 Task: Look for space in Priyutovo, Russia from 1st June, 2023 to 9th June, 2023 for 6 adults in price range Rs.6000 to Rs.12000. Place can be entire place with 3 bedrooms having 3 beds and 3 bathrooms. Property type can be house, flat, guest house. Booking option can be shelf check-in. Required host language is English.
Action: Mouse moved to (444, 104)
Screenshot: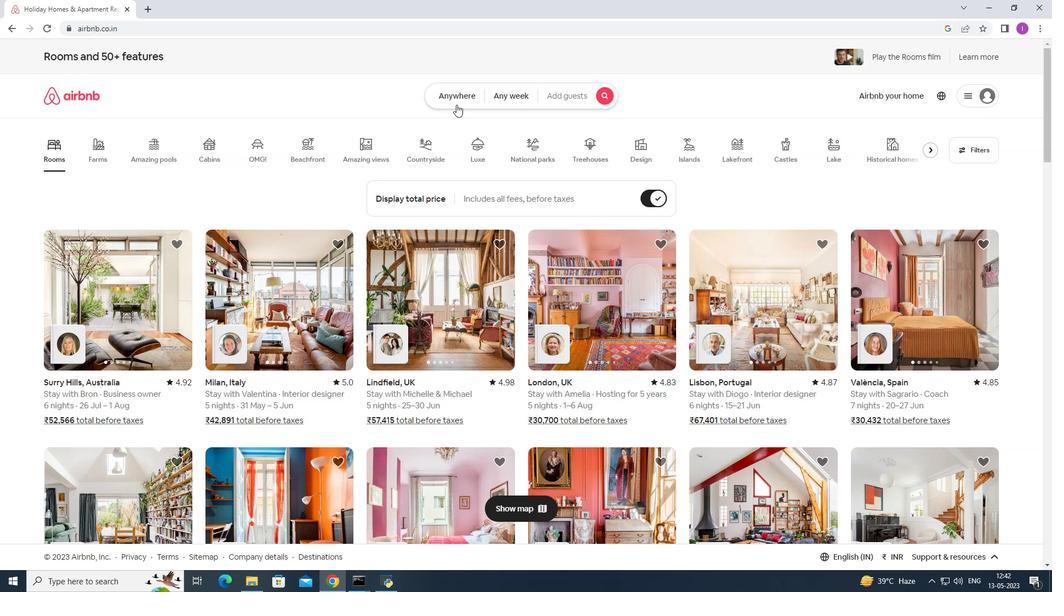 
Action: Mouse pressed left at (444, 104)
Screenshot: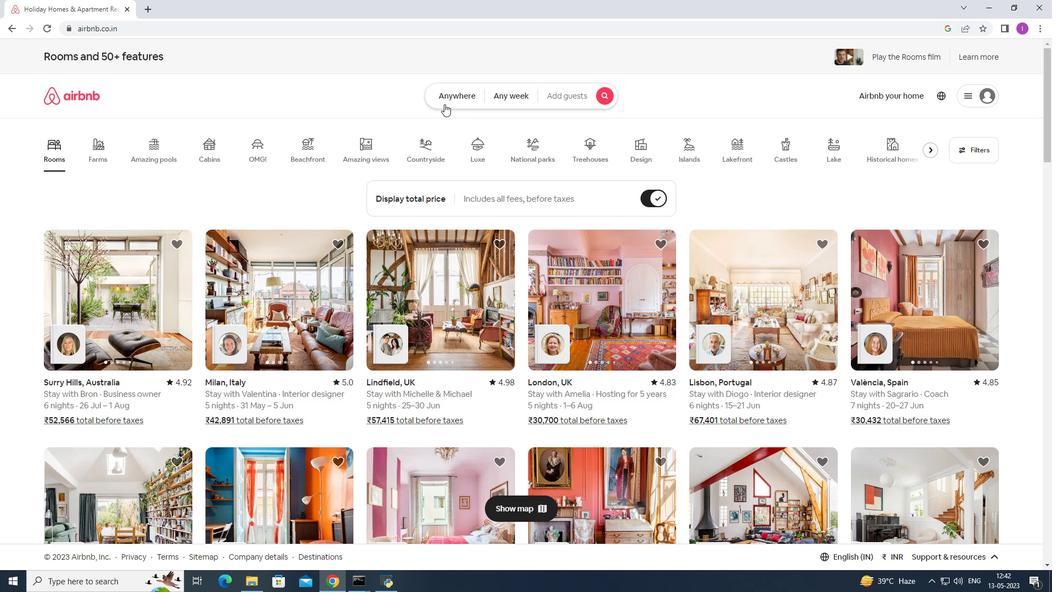 
Action: Mouse moved to (414, 143)
Screenshot: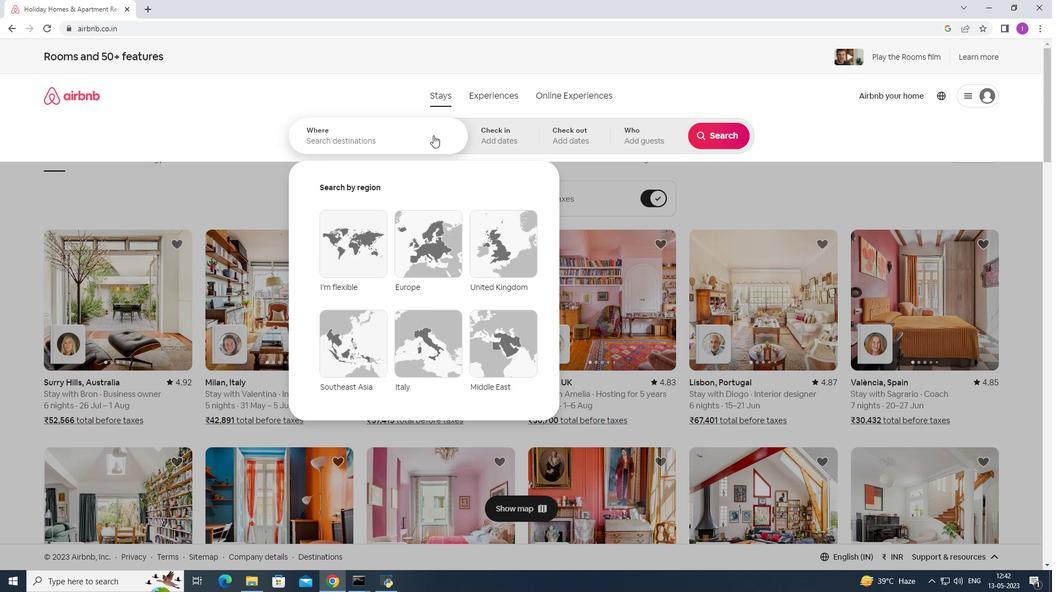 
Action: Mouse pressed left at (414, 143)
Screenshot: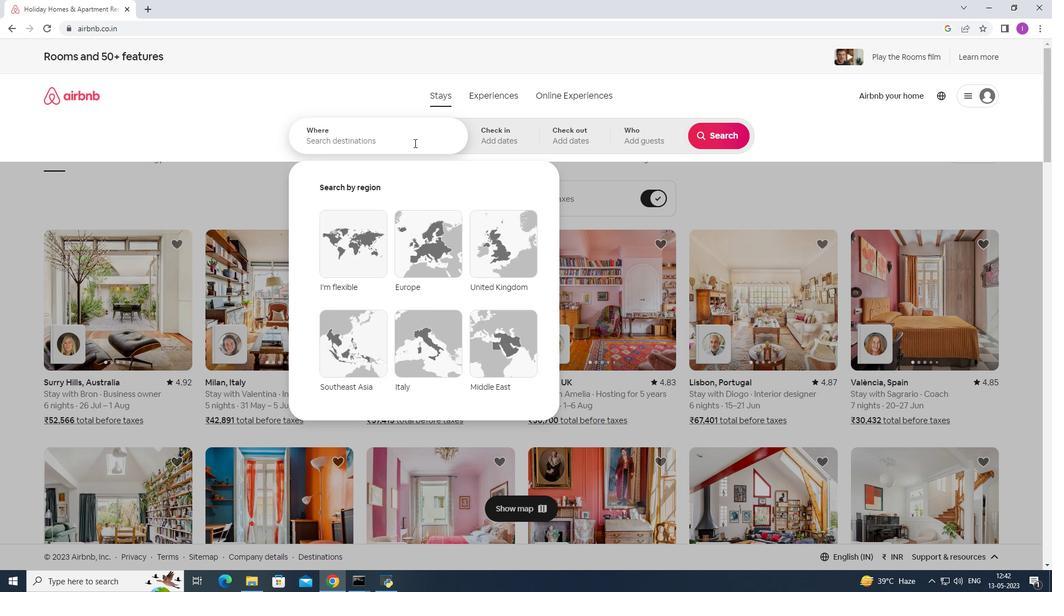 
Action: Key pressed <Key.shift>Priyutovo,<Key.shift>Russia
Screenshot: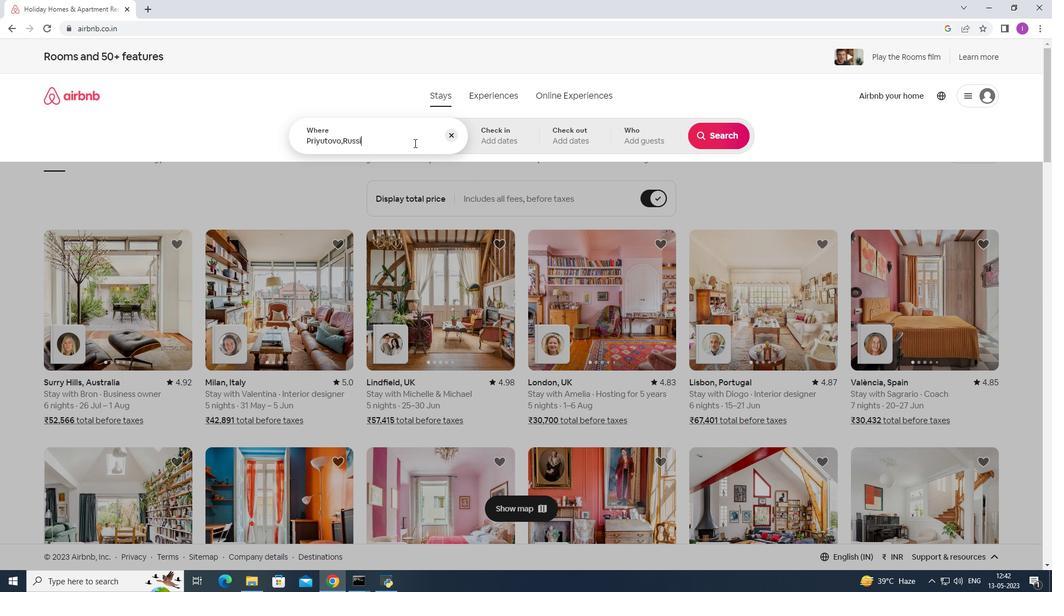 
Action: Mouse moved to (496, 134)
Screenshot: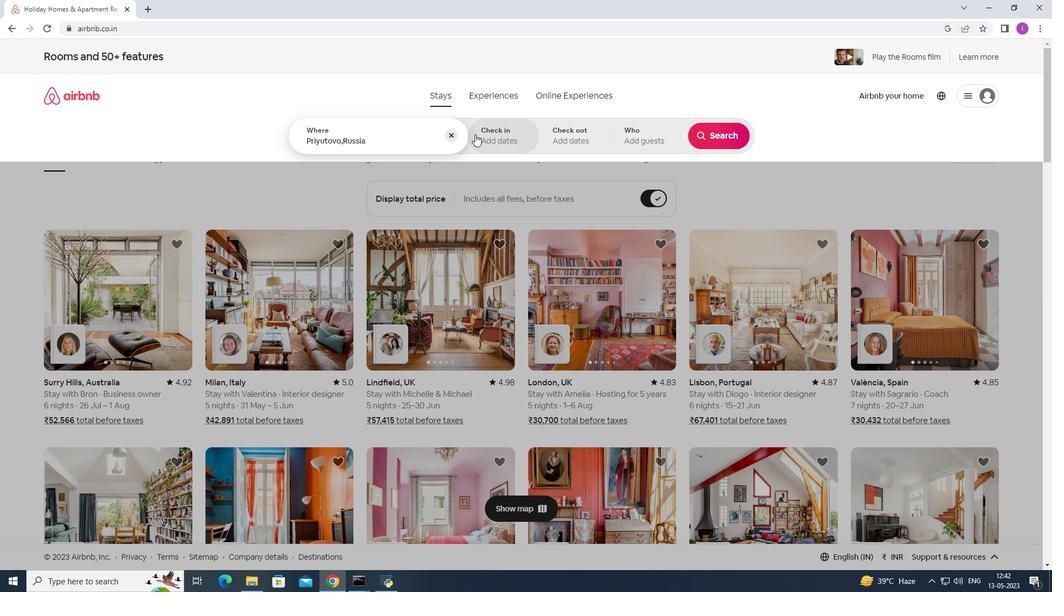 
Action: Mouse pressed left at (496, 134)
Screenshot: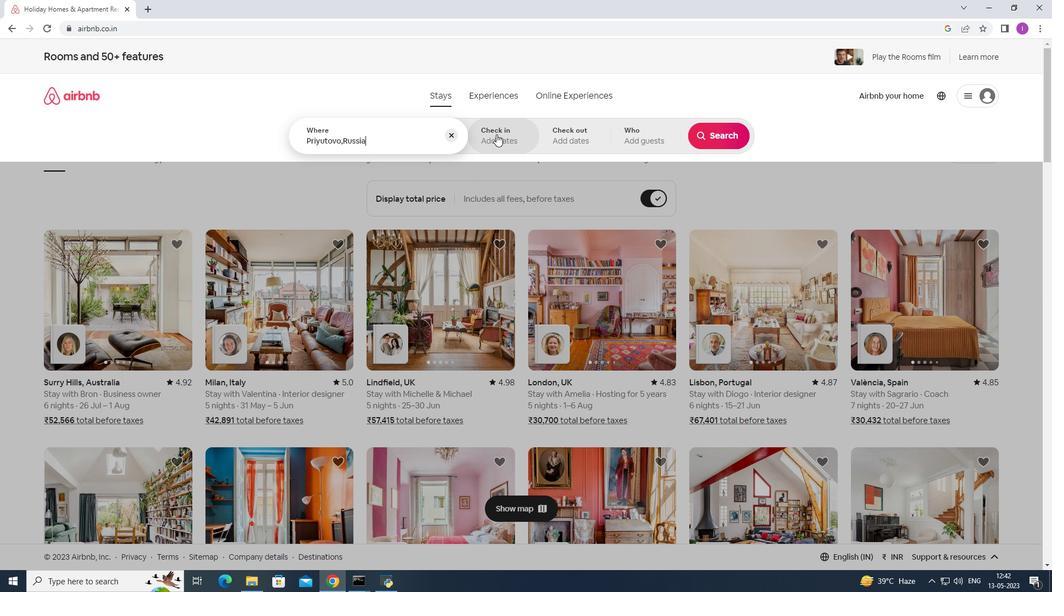 
Action: Mouse moved to (655, 265)
Screenshot: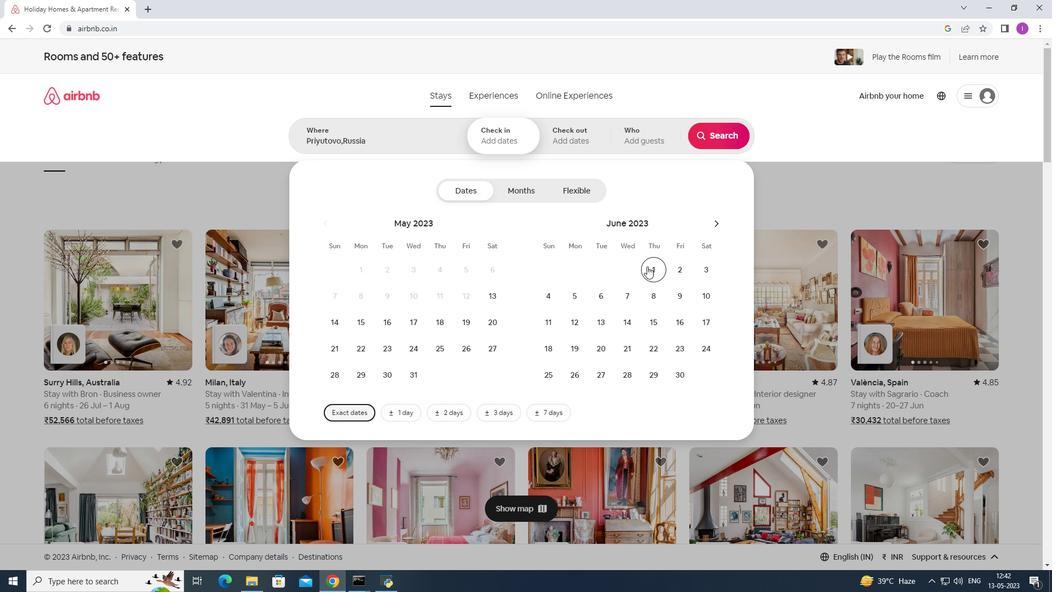 
Action: Mouse pressed left at (655, 265)
Screenshot: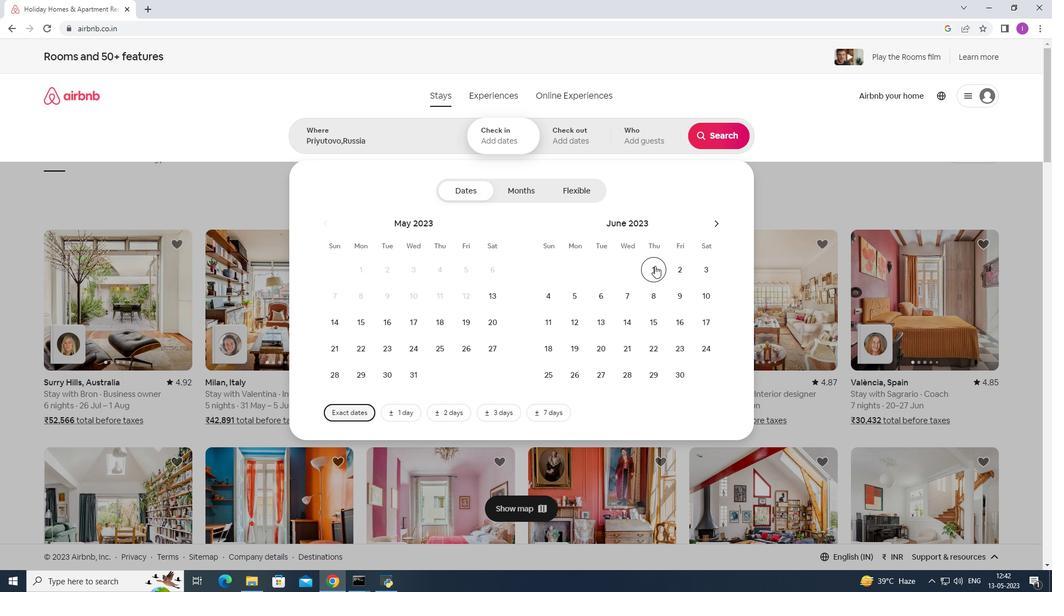 
Action: Mouse moved to (676, 297)
Screenshot: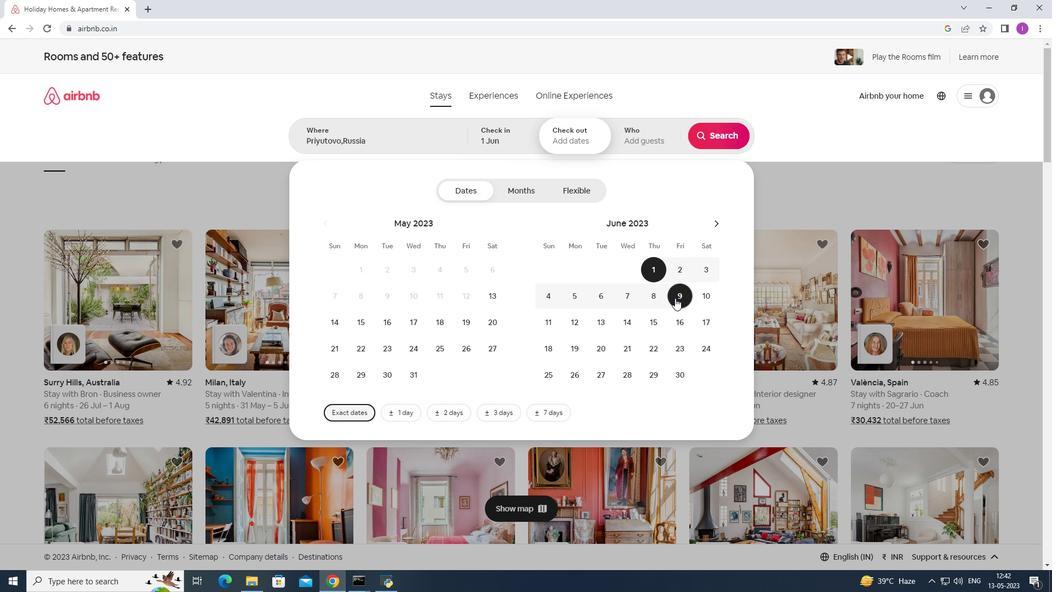 
Action: Mouse pressed left at (676, 297)
Screenshot: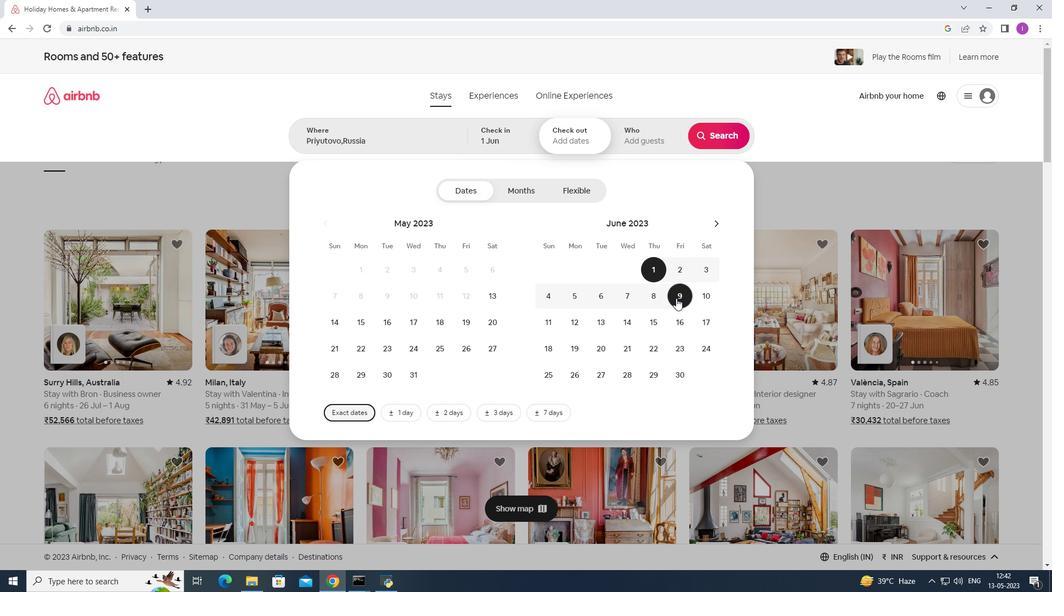 
Action: Mouse moved to (647, 132)
Screenshot: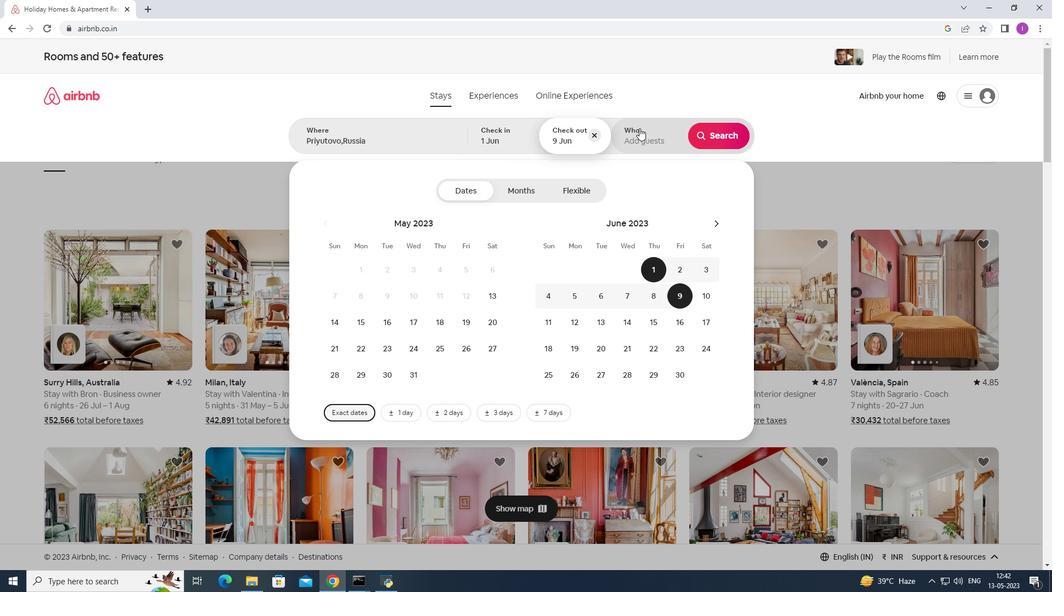 
Action: Mouse pressed left at (647, 132)
Screenshot: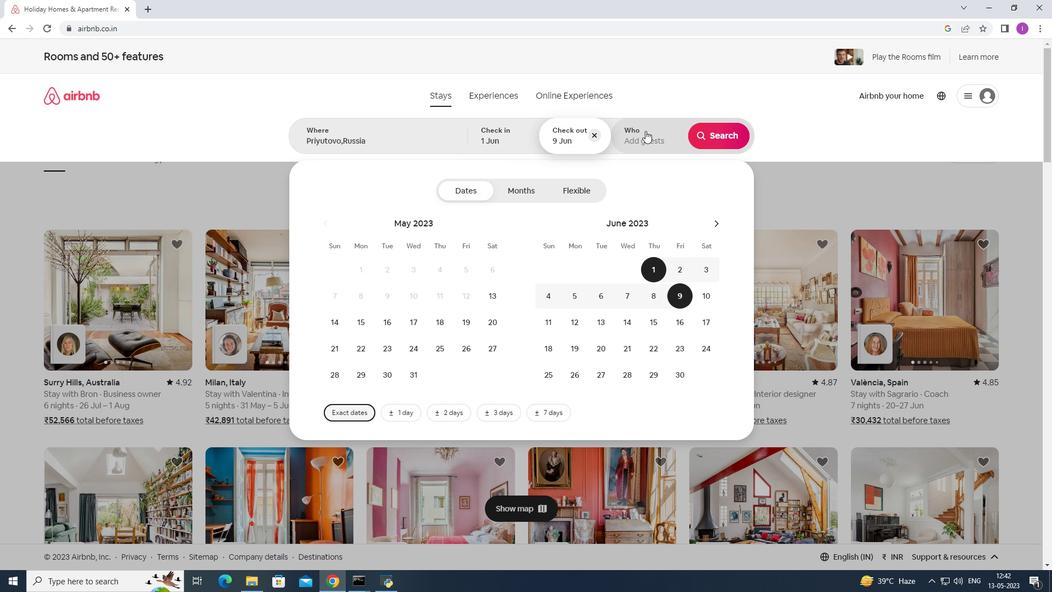 
Action: Mouse moved to (719, 194)
Screenshot: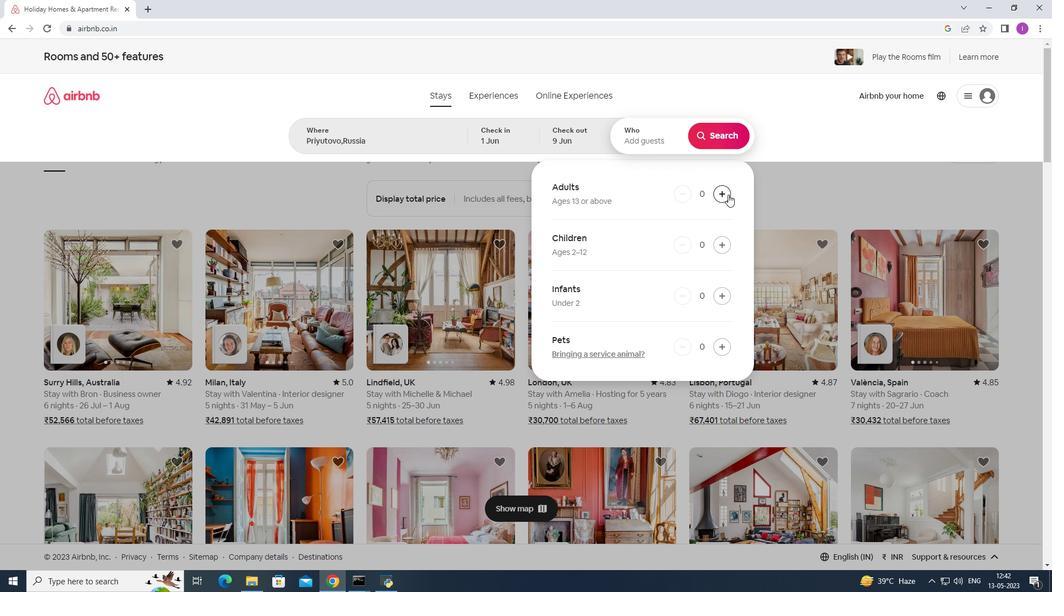 
Action: Mouse pressed left at (719, 194)
Screenshot: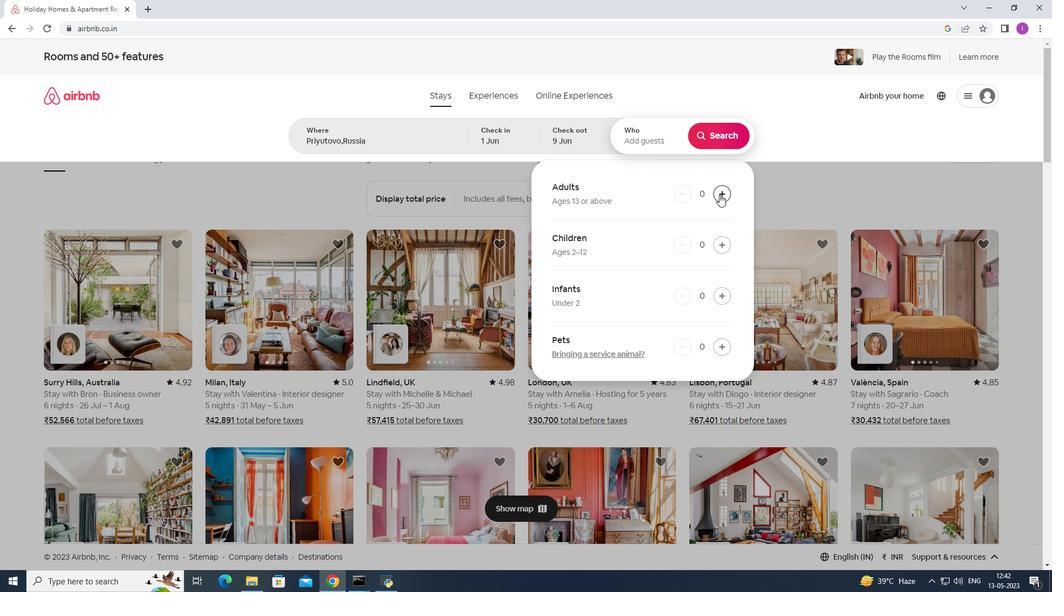 
Action: Mouse pressed left at (719, 194)
Screenshot: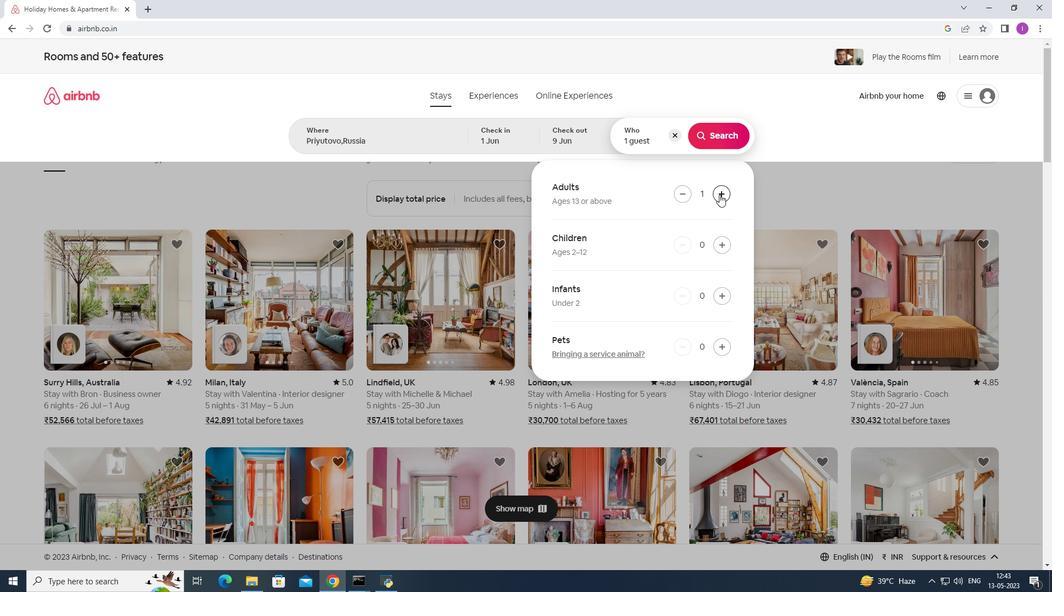 
Action: Mouse pressed left at (719, 194)
Screenshot: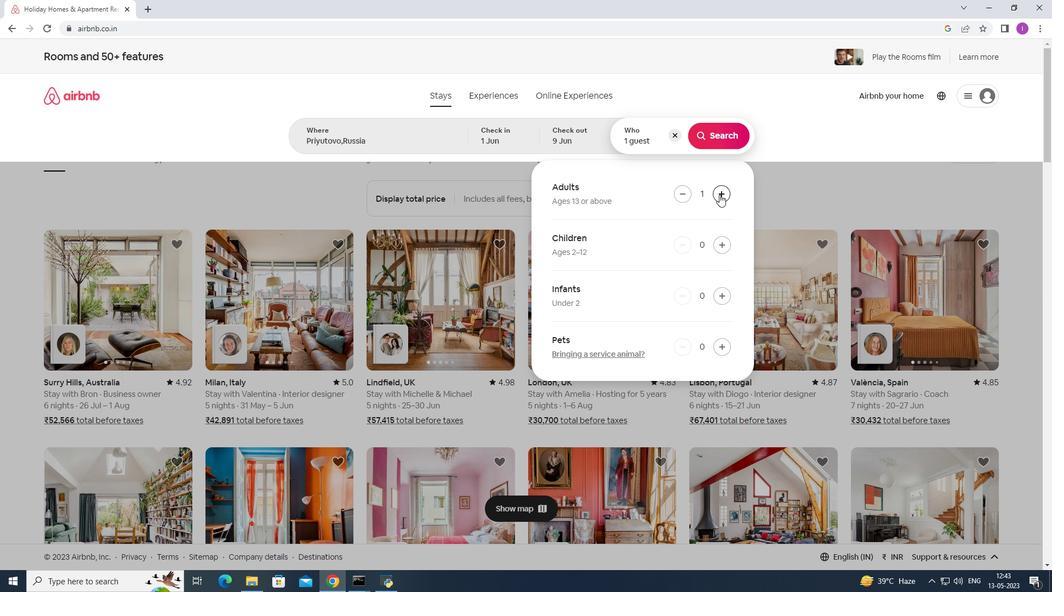 
Action: Mouse pressed left at (719, 194)
Screenshot: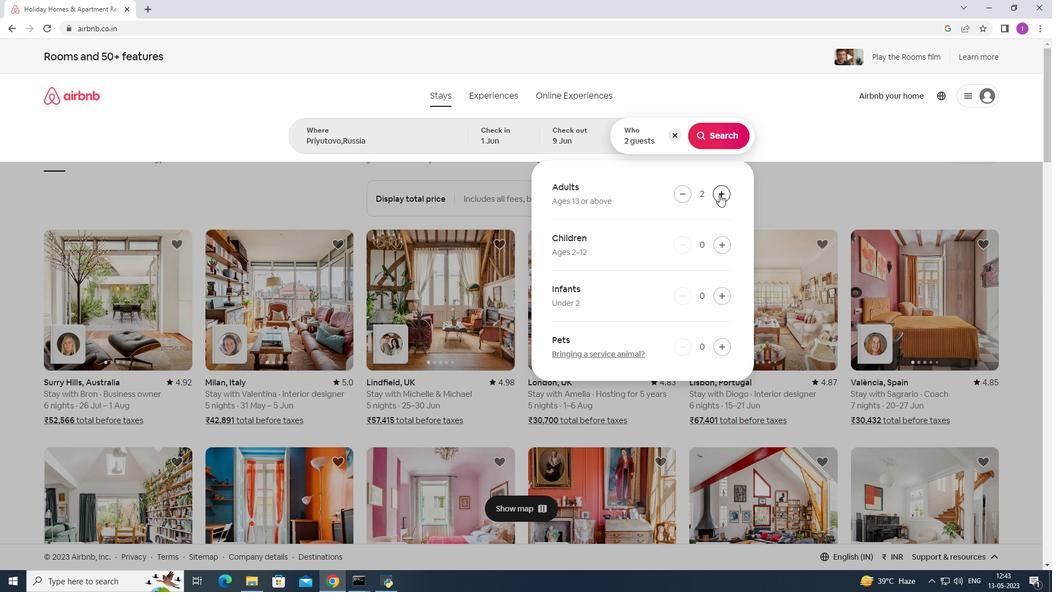 
Action: Mouse pressed left at (719, 194)
Screenshot: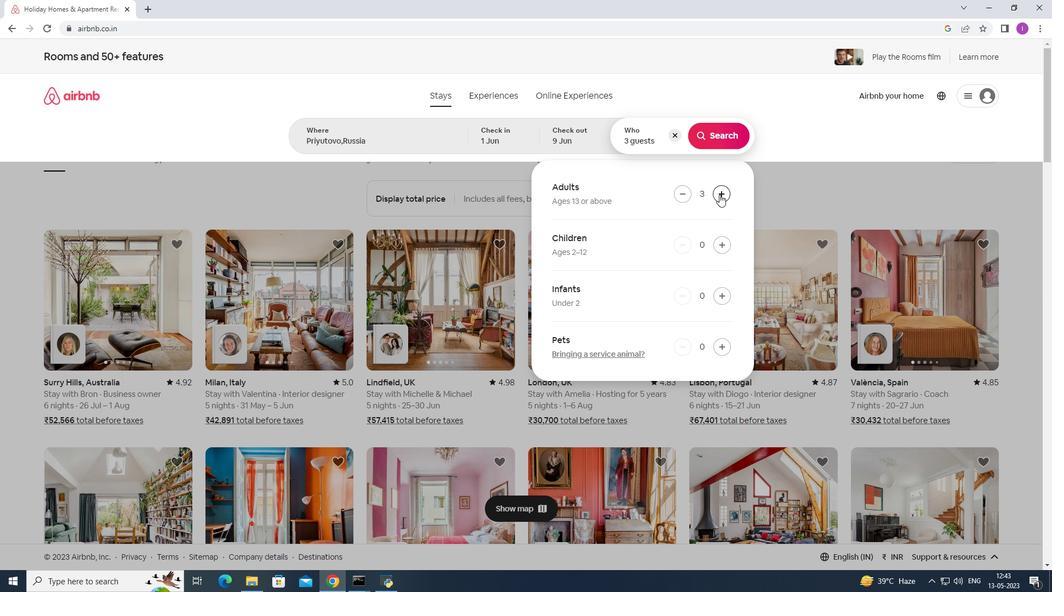 
Action: Mouse pressed left at (719, 194)
Screenshot: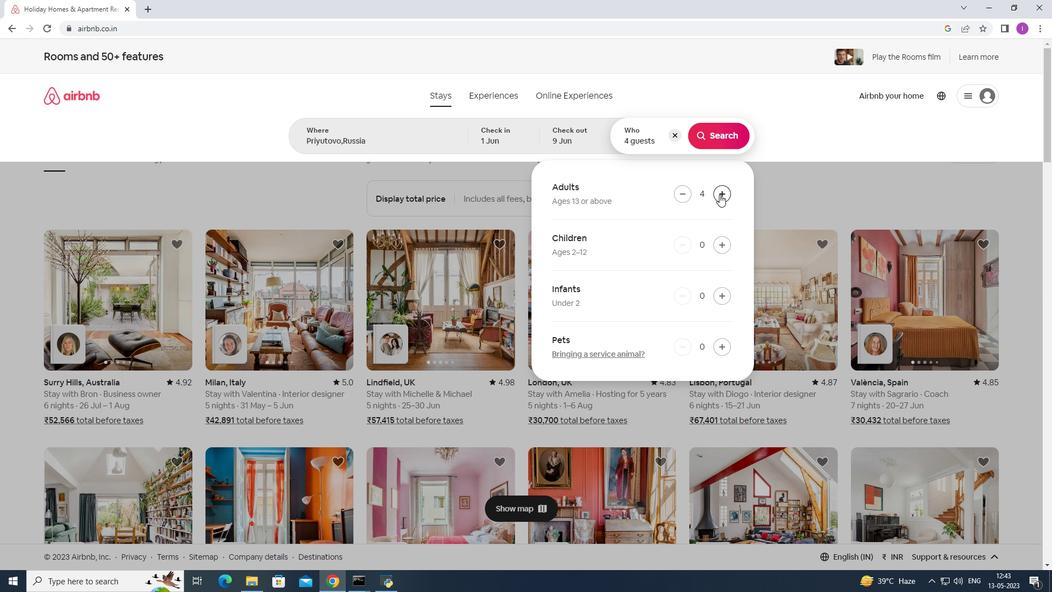 
Action: Mouse pressed left at (719, 194)
Screenshot: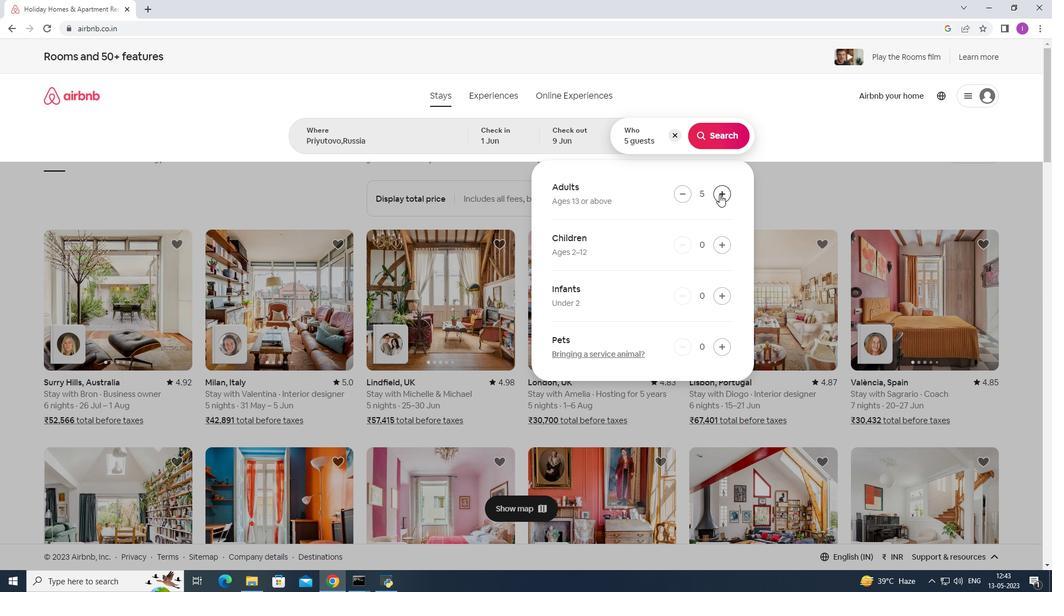 
Action: Mouse moved to (678, 196)
Screenshot: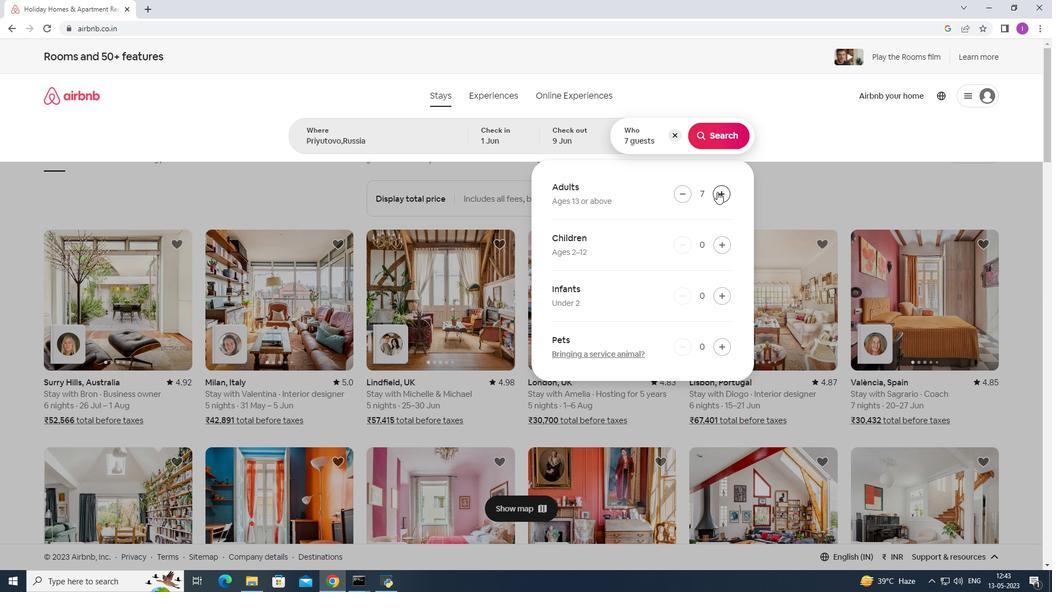 
Action: Mouse pressed left at (678, 196)
Screenshot: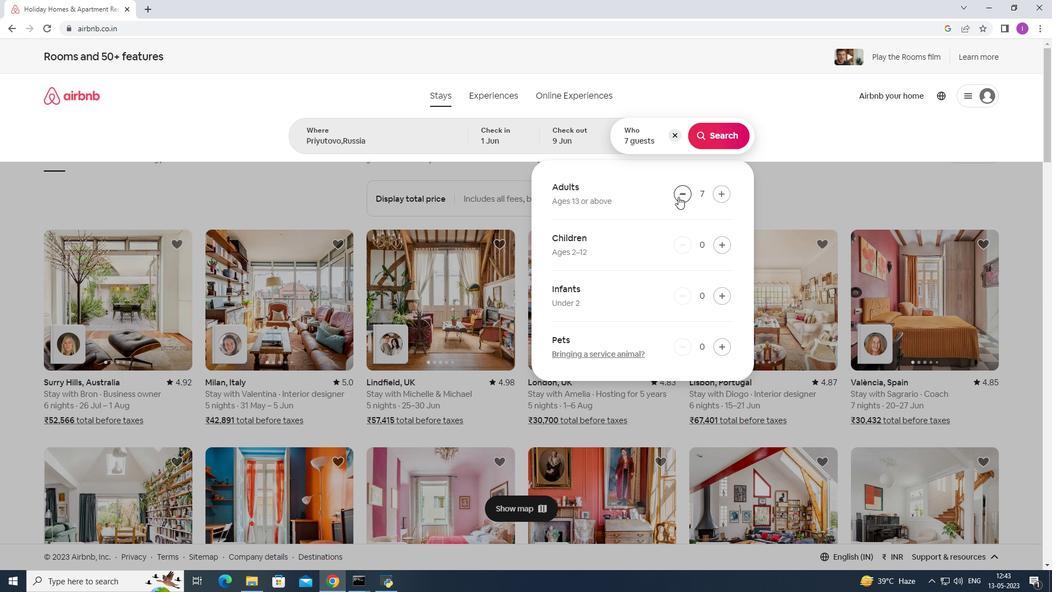 
Action: Mouse moved to (714, 137)
Screenshot: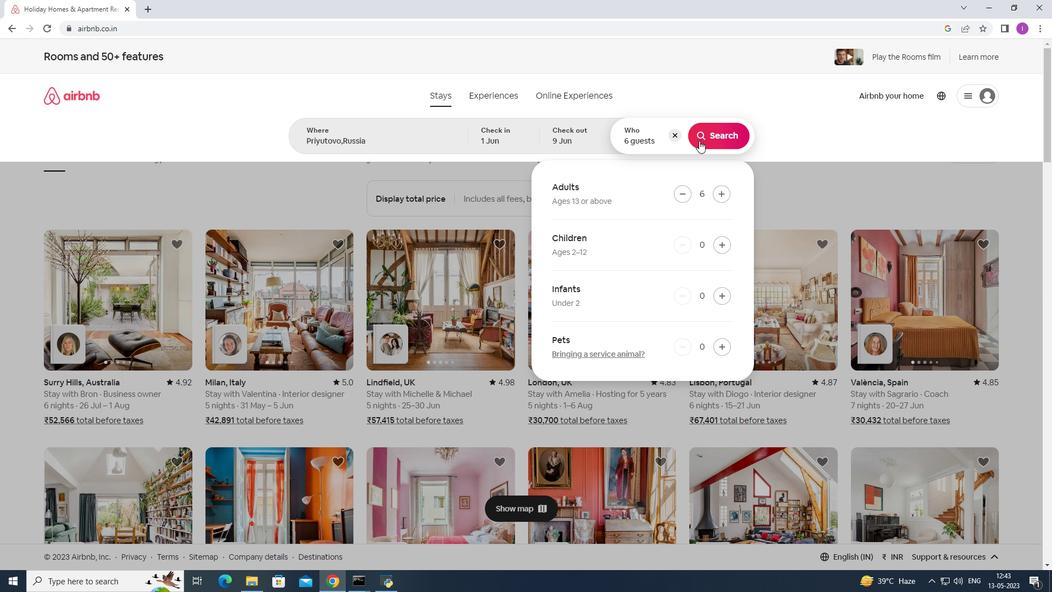 
Action: Mouse pressed left at (714, 137)
Screenshot: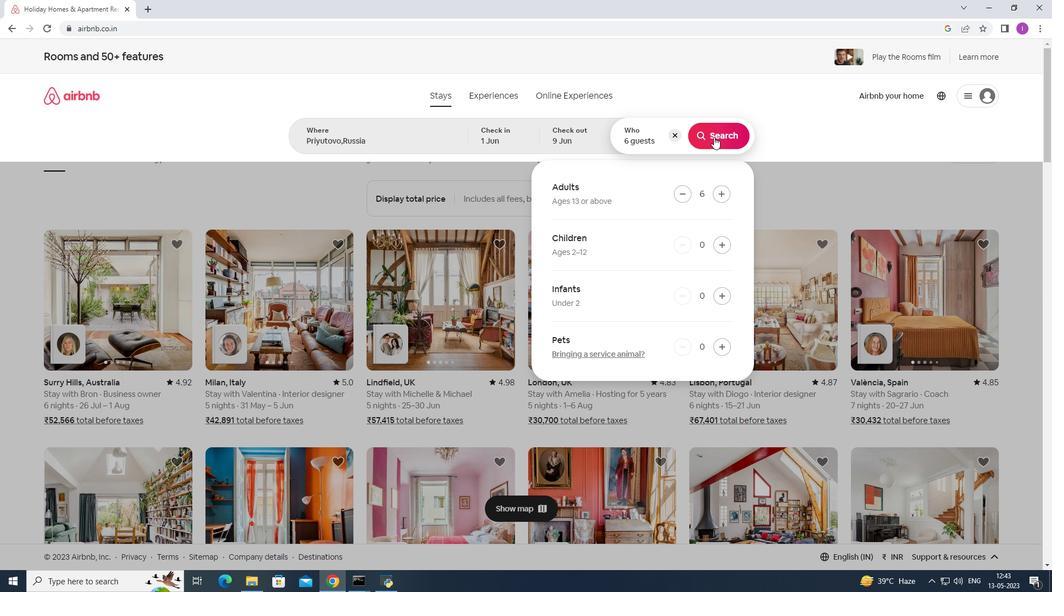 
Action: Mouse moved to (996, 100)
Screenshot: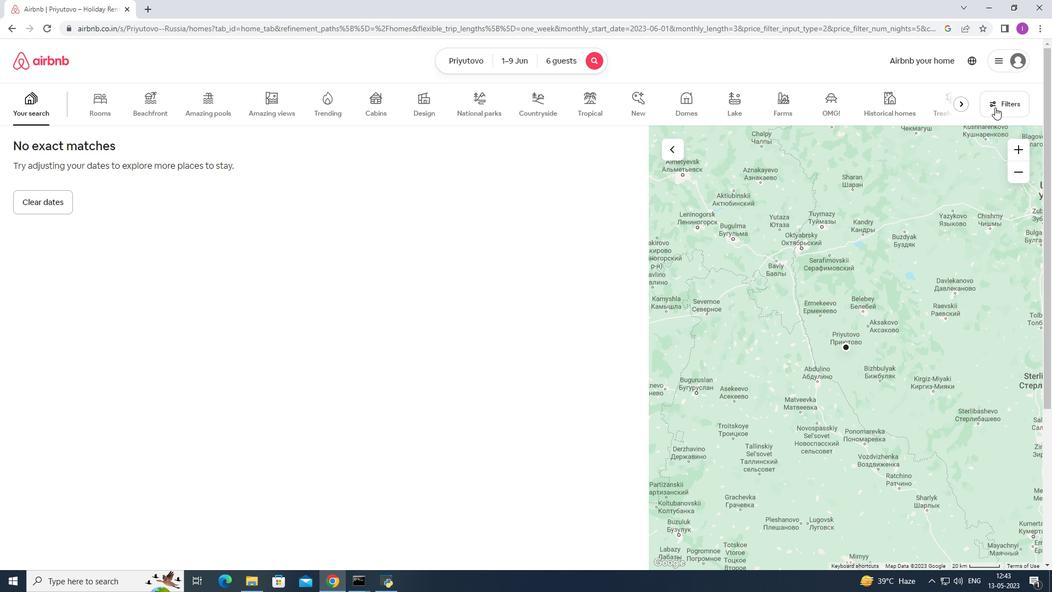 
Action: Mouse pressed left at (996, 100)
Screenshot: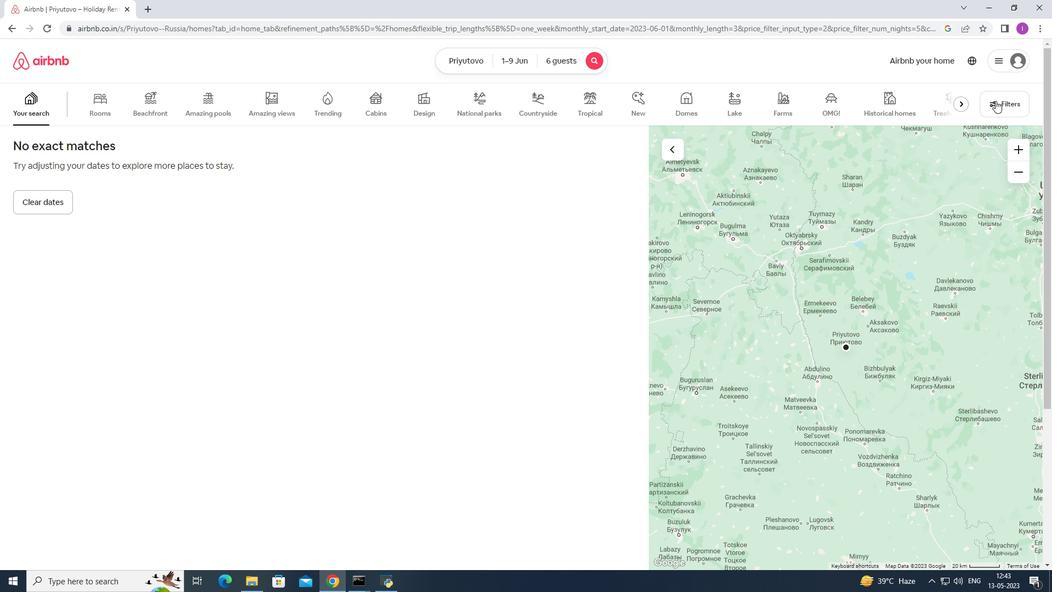 
Action: Mouse moved to (599, 376)
Screenshot: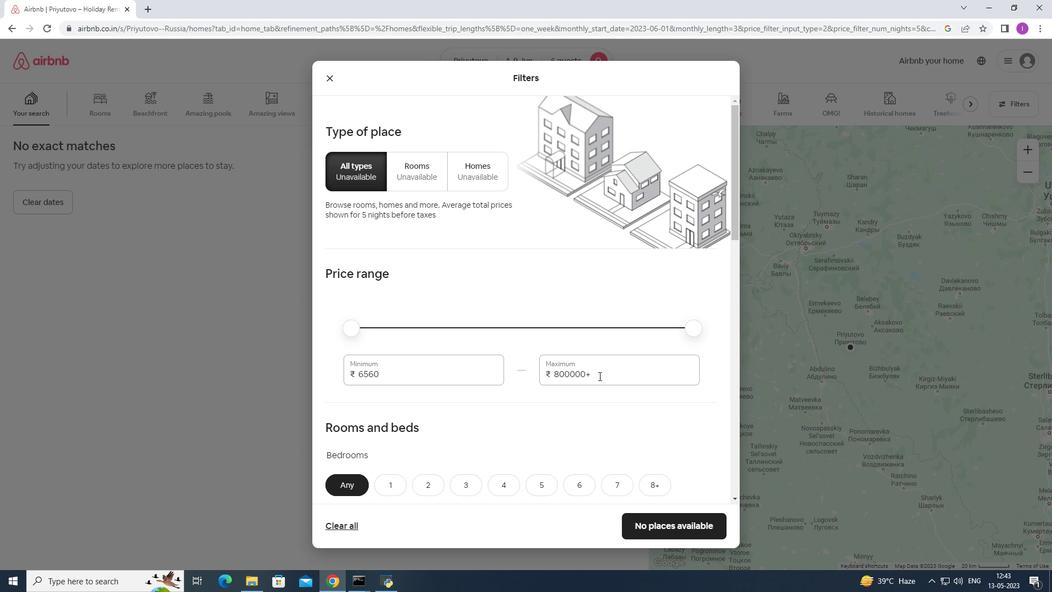 
Action: Mouse pressed left at (599, 376)
Screenshot: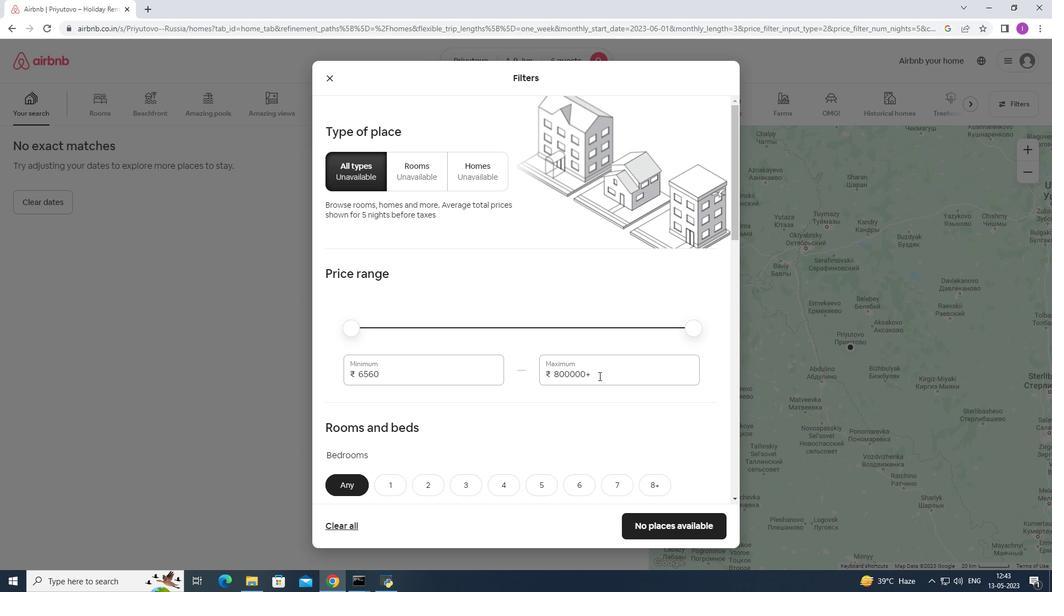 
Action: Mouse moved to (676, 351)
Screenshot: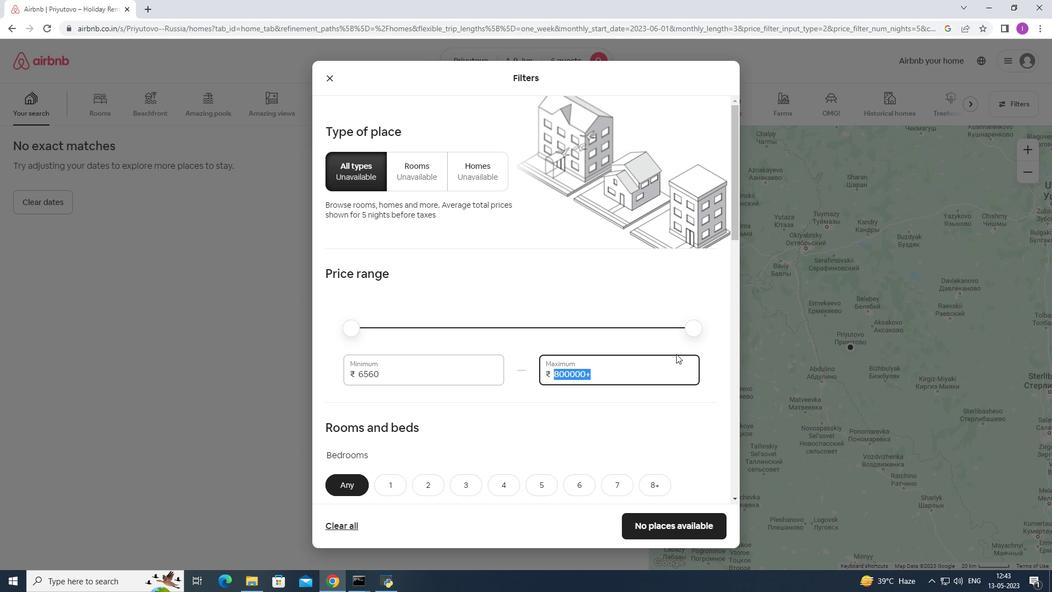 
Action: Key pressed 1
Screenshot: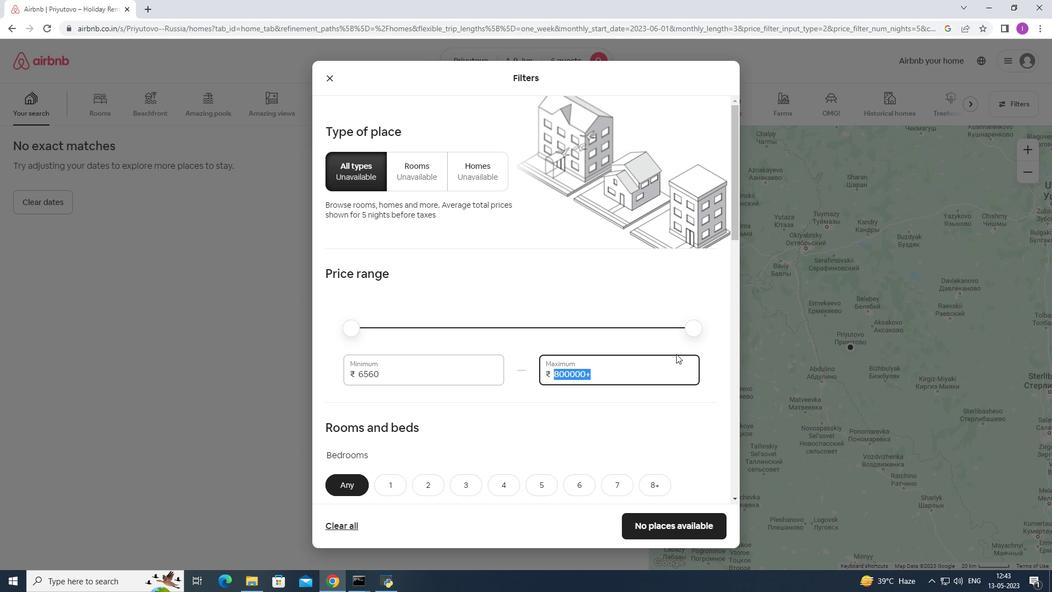 
Action: Mouse moved to (676, 350)
Screenshot: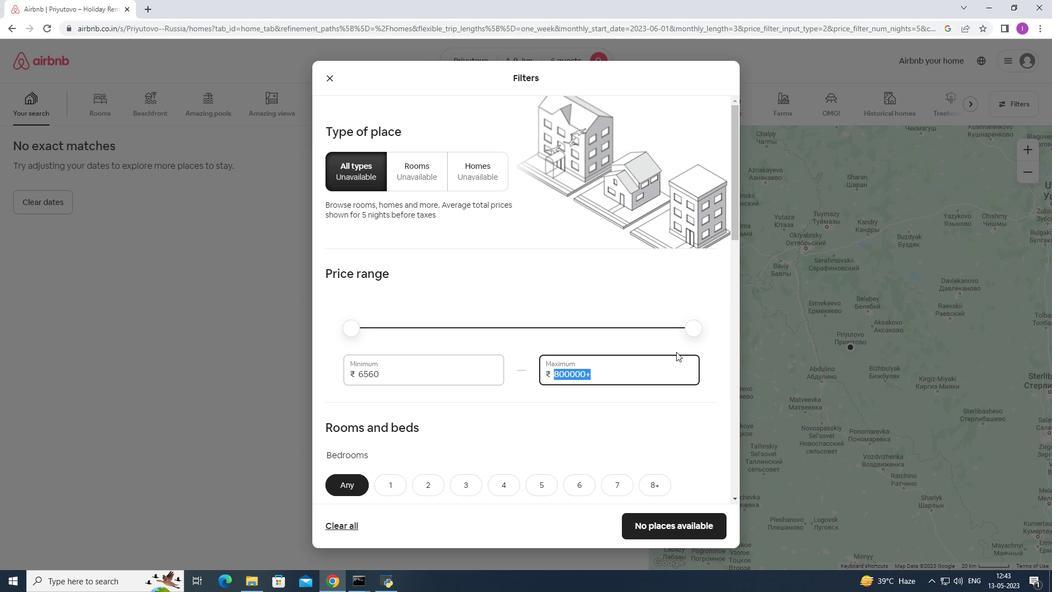 
Action: Key pressed 2
Screenshot: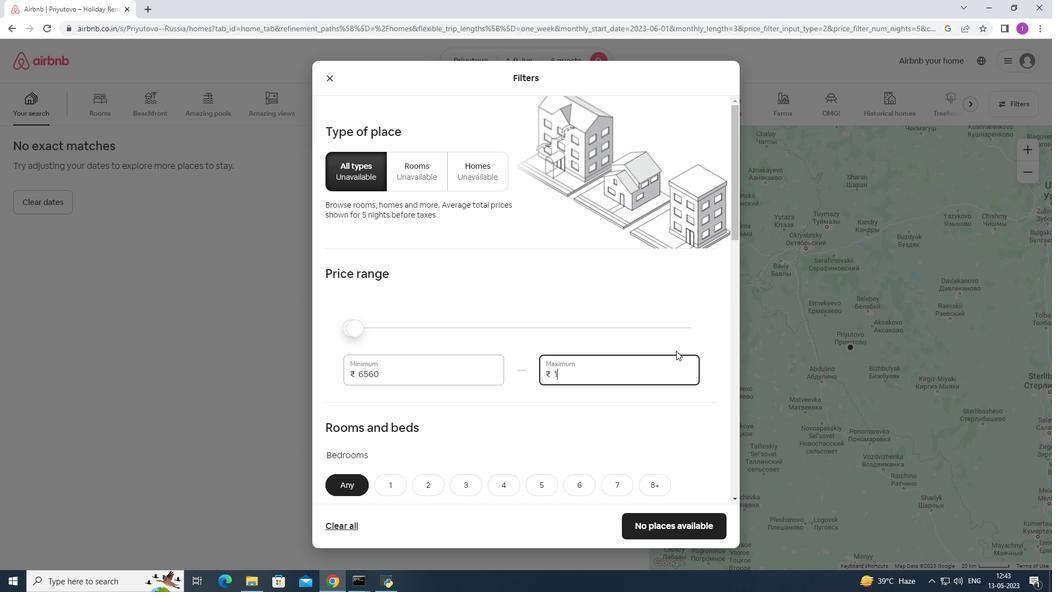 
Action: Mouse moved to (676, 348)
Screenshot: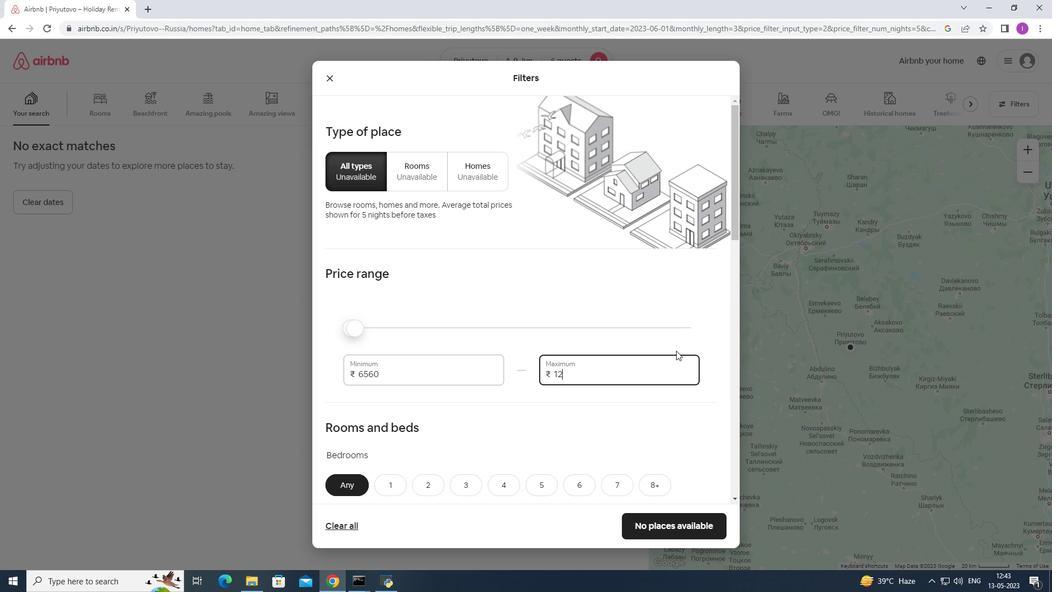 
Action: Key pressed 000
Screenshot: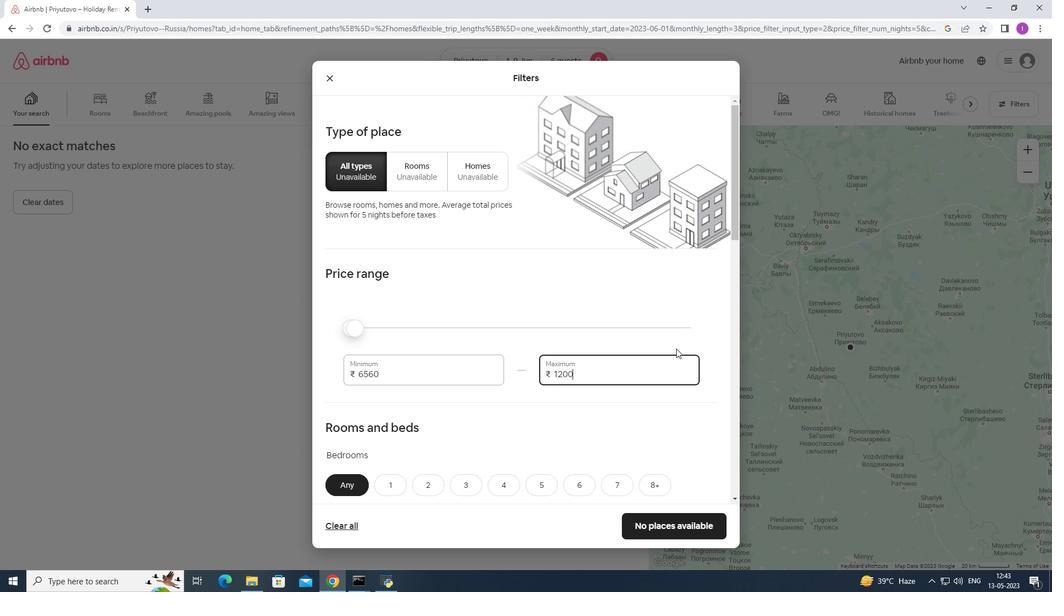 
Action: Mouse moved to (400, 373)
Screenshot: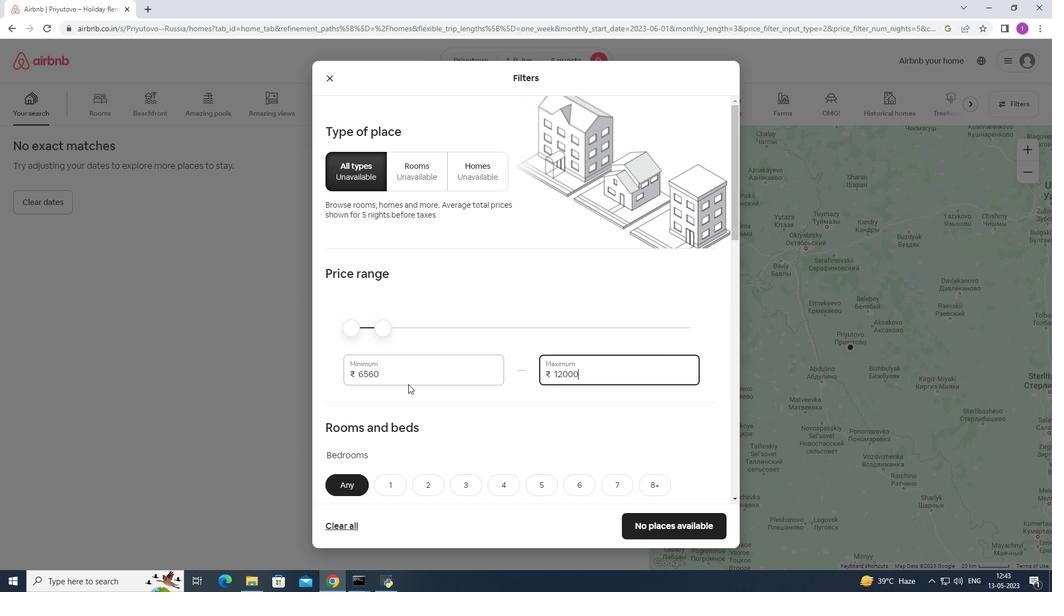 
Action: Mouse pressed left at (400, 373)
Screenshot: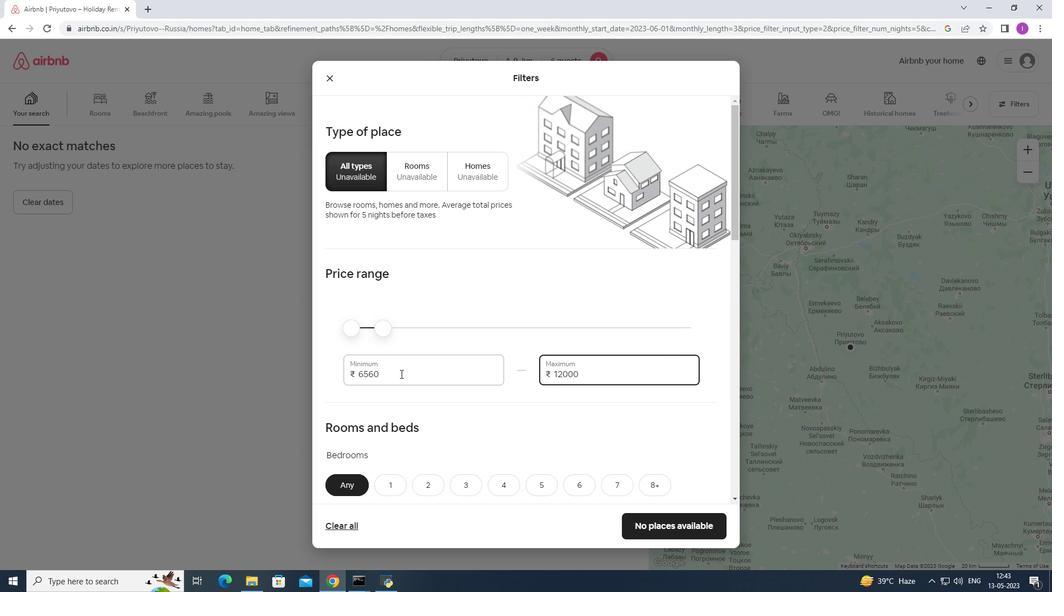
Action: Mouse moved to (564, 388)
Screenshot: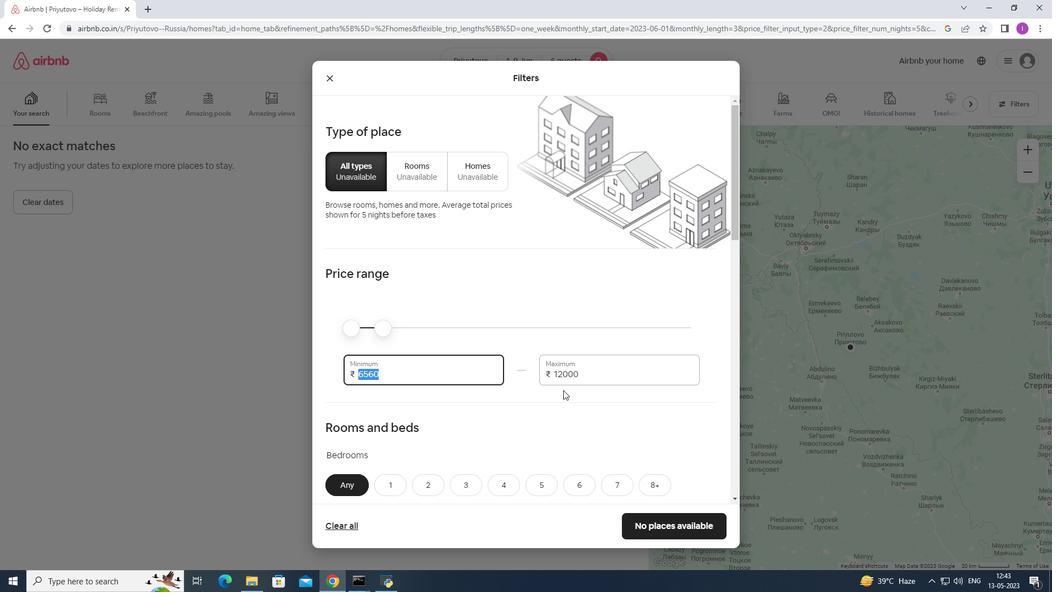 
Action: Key pressed 6
Screenshot: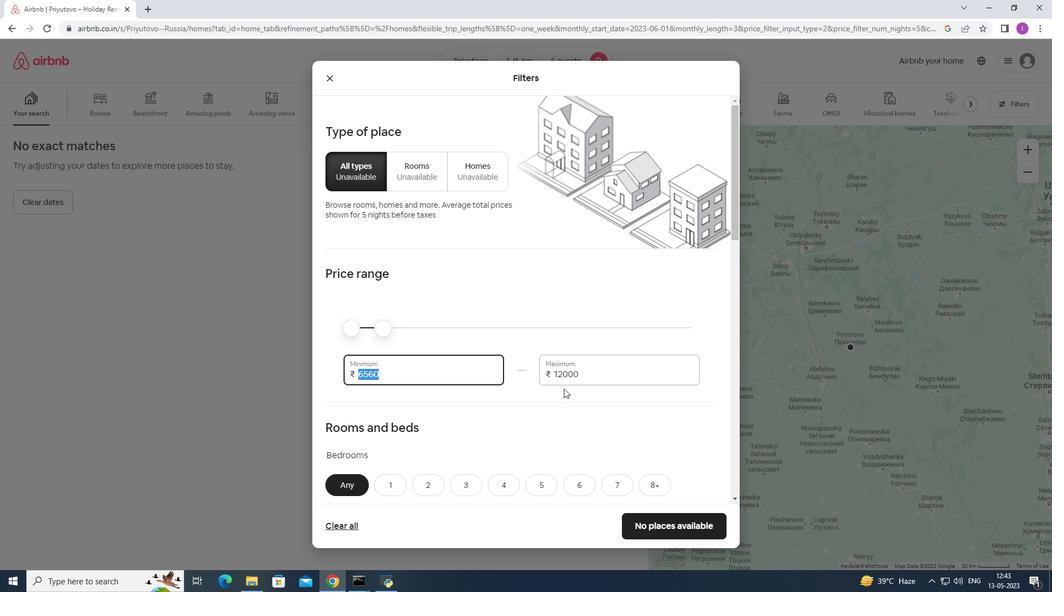 
Action: Mouse moved to (563, 385)
Screenshot: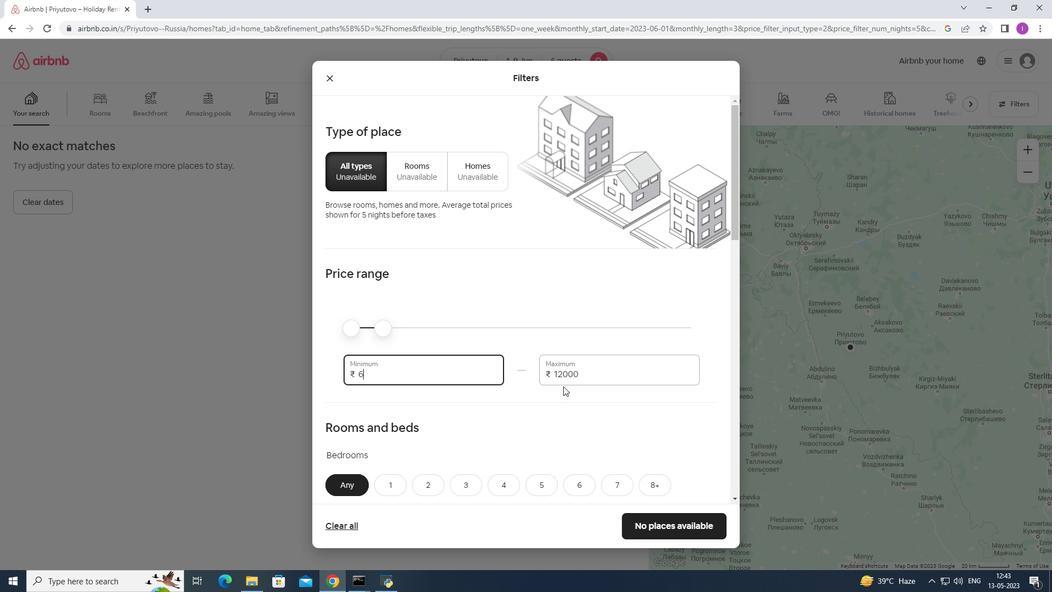 
Action: Key pressed 000
Screenshot: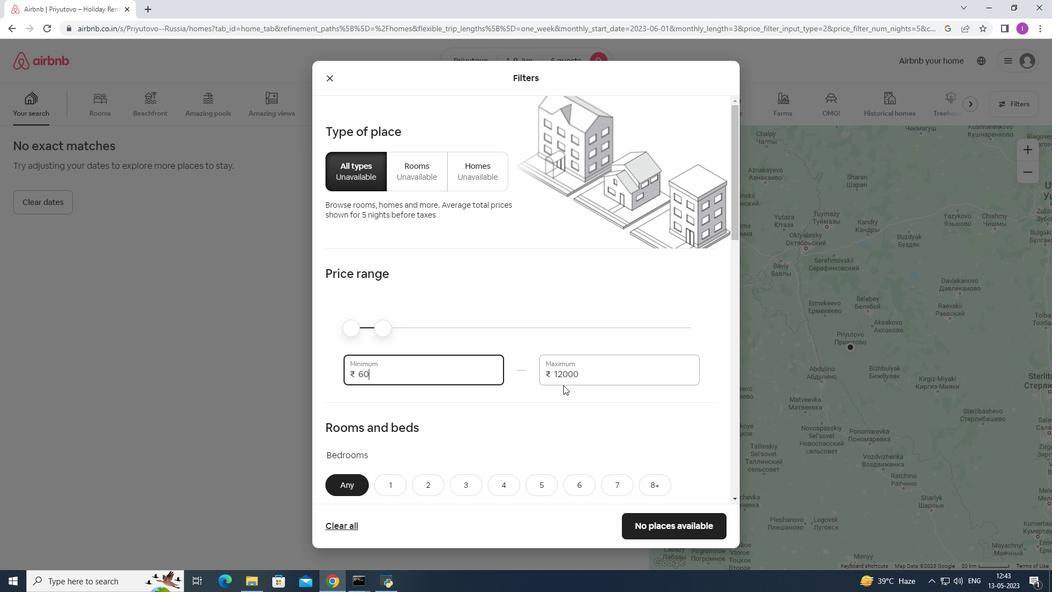 
Action: Mouse moved to (426, 372)
Screenshot: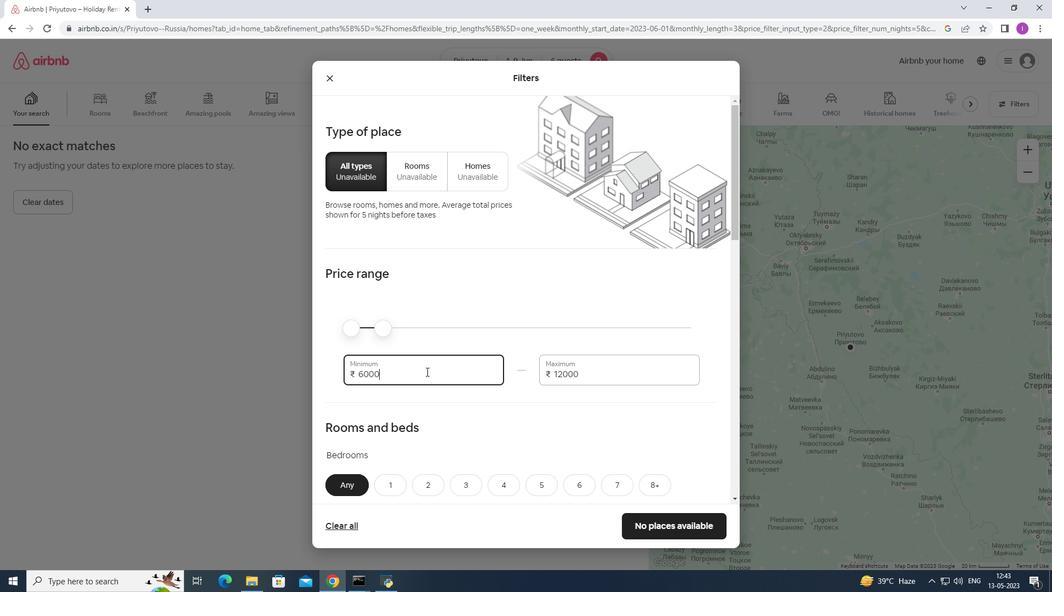 
Action: Mouse scrolled (426, 372) with delta (0, 0)
Screenshot: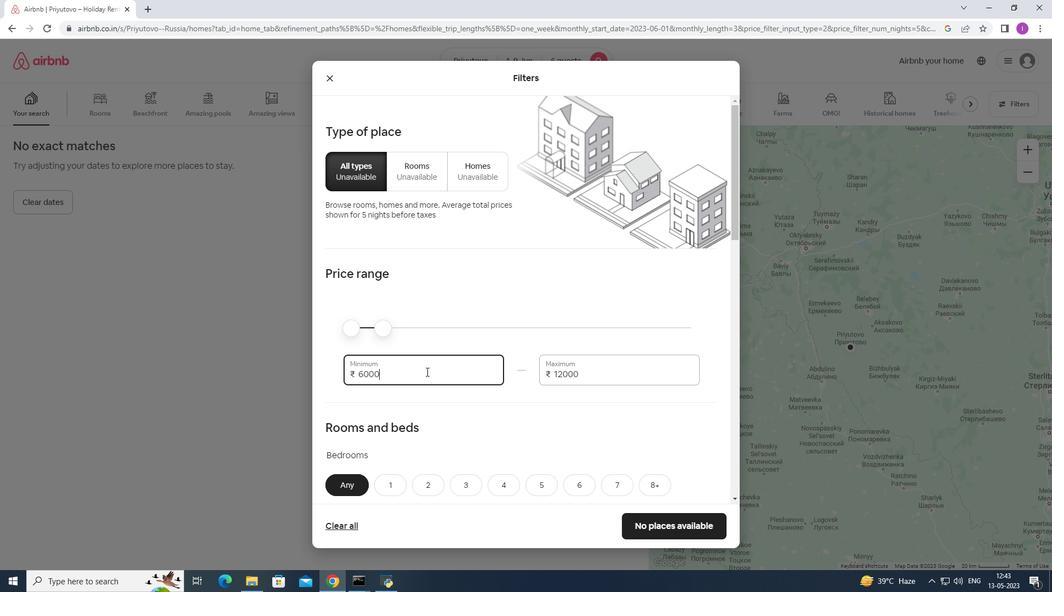 
Action: Mouse scrolled (426, 372) with delta (0, 0)
Screenshot: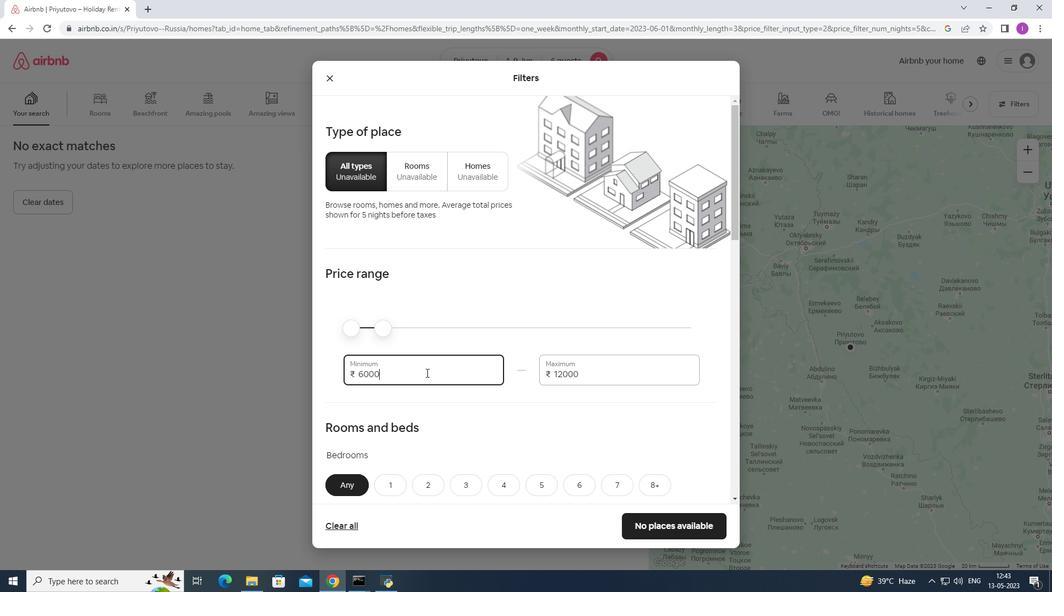
Action: Mouse moved to (471, 376)
Screenshot: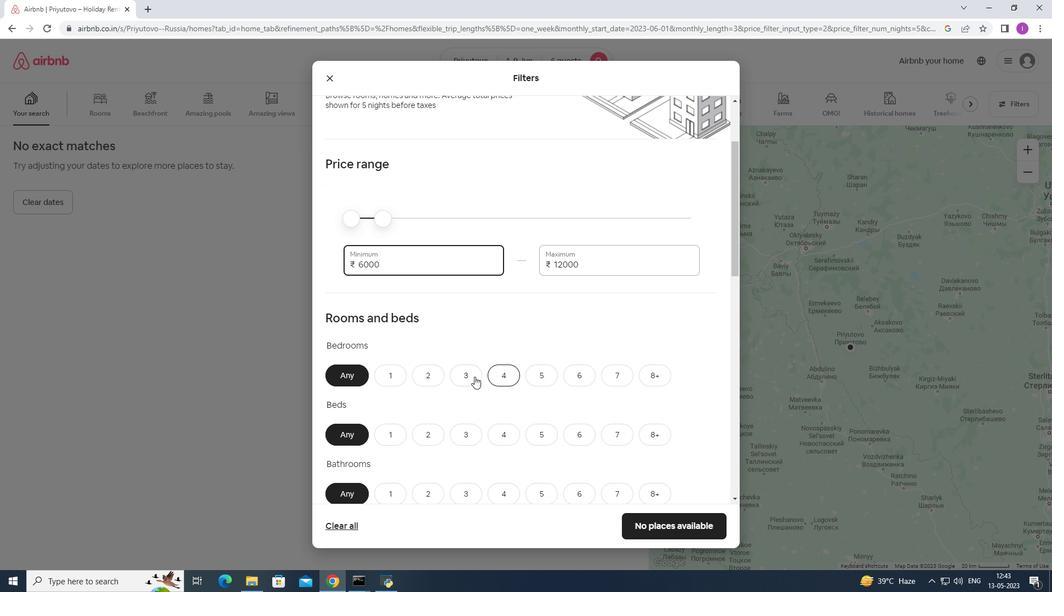 
Action: Mouse pressed left at (471, 376)
Screenshot: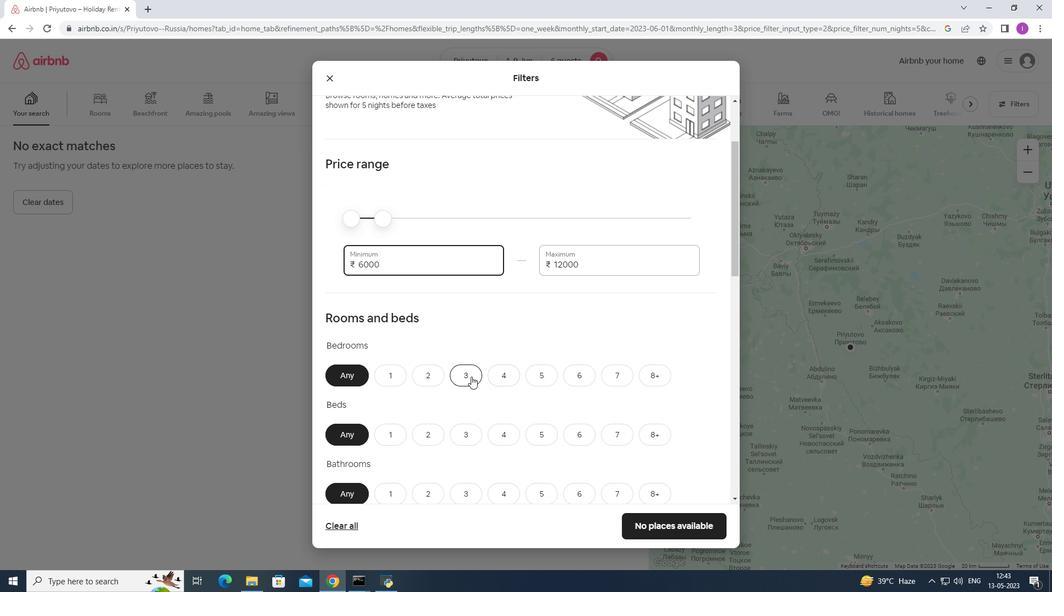 
Action: Mouse moved to (469, 434)
Screenshot: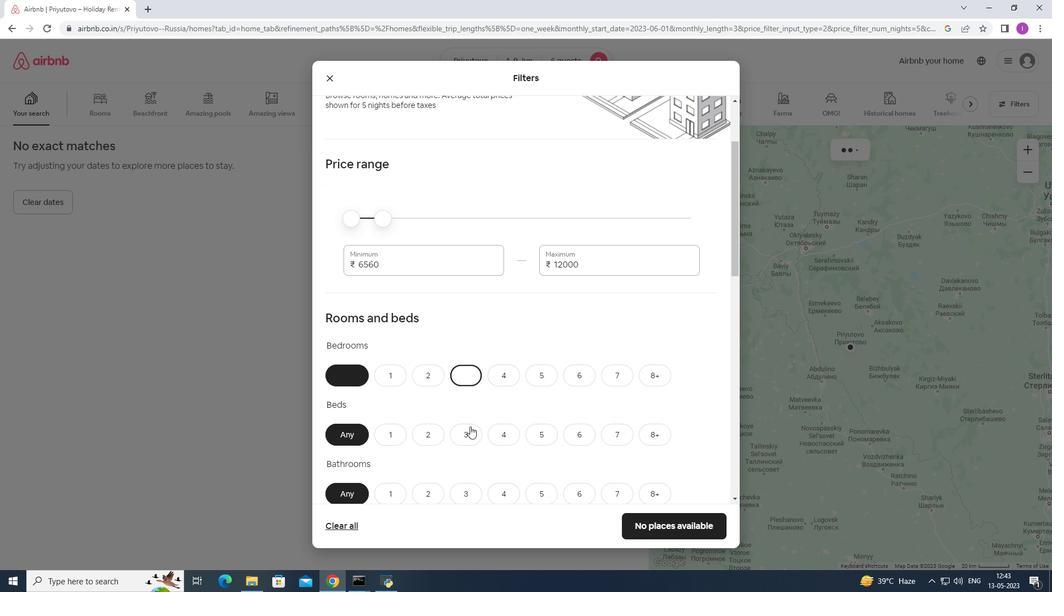 
Action: Mouse pressed left at (469, 434)
Screenshot: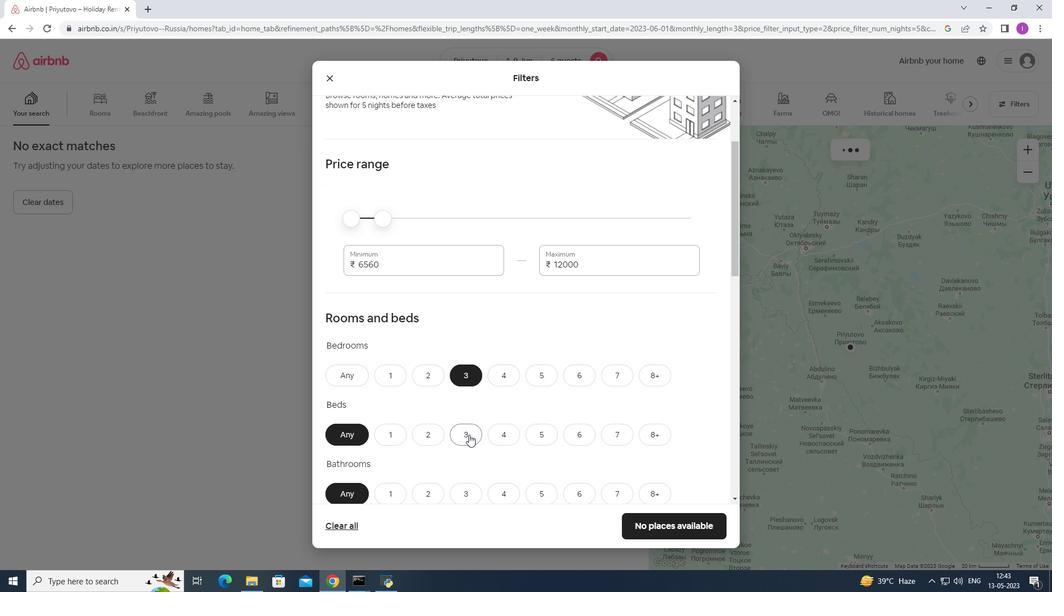 
Action: Mouse moved to (474, 411)
Screenshot: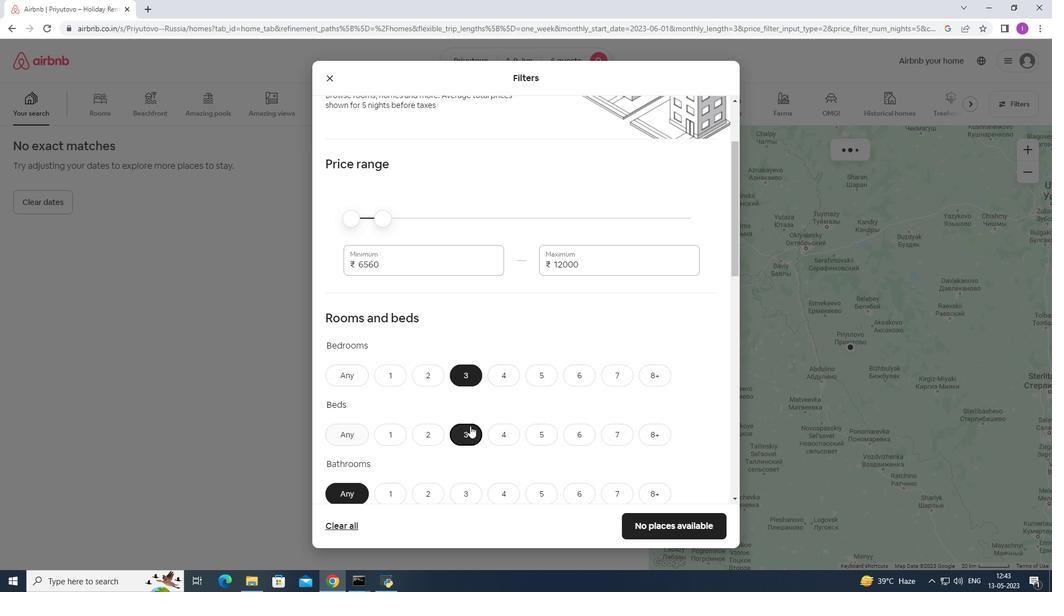 
Action: Mouse scrolled (474, 410) with delta (0, 0)
Screenshot: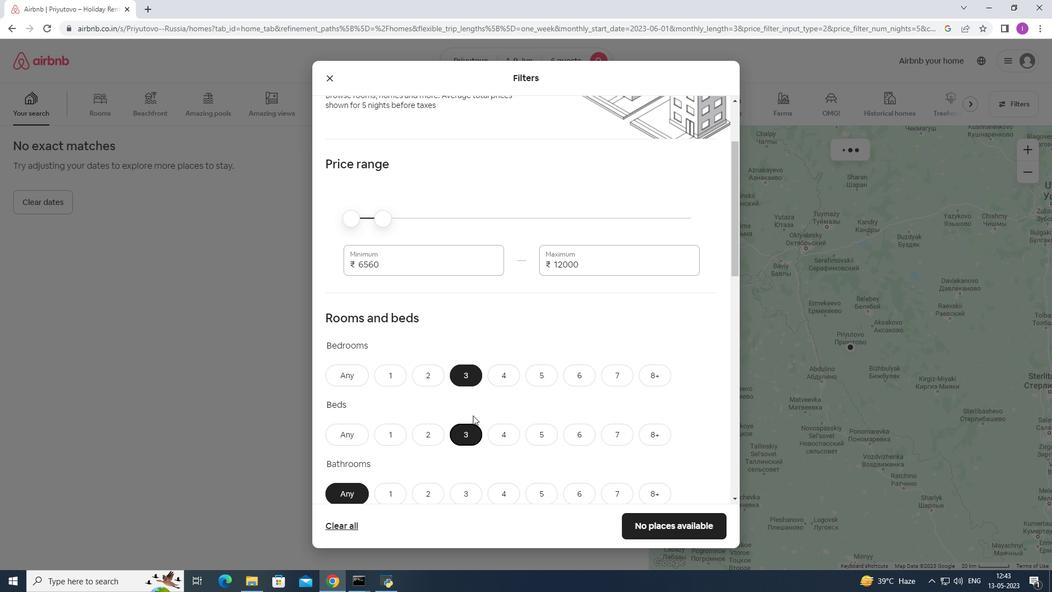 
Action: Mouse scrolled (474, 410) with delta (0, 0)
Screenshot: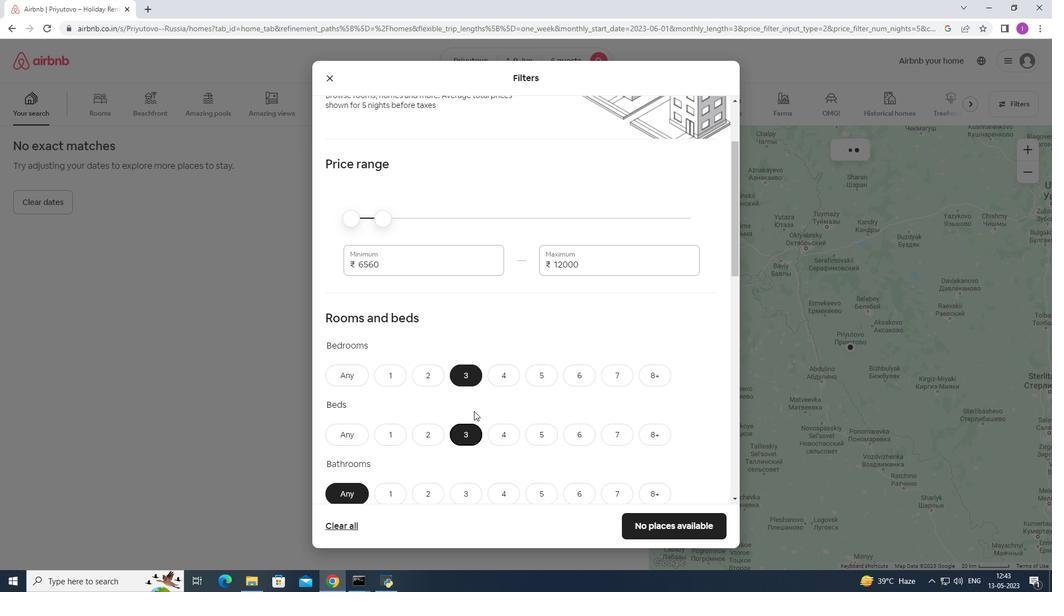 
Action: Mouse moved to (458, 382)
Screenshot: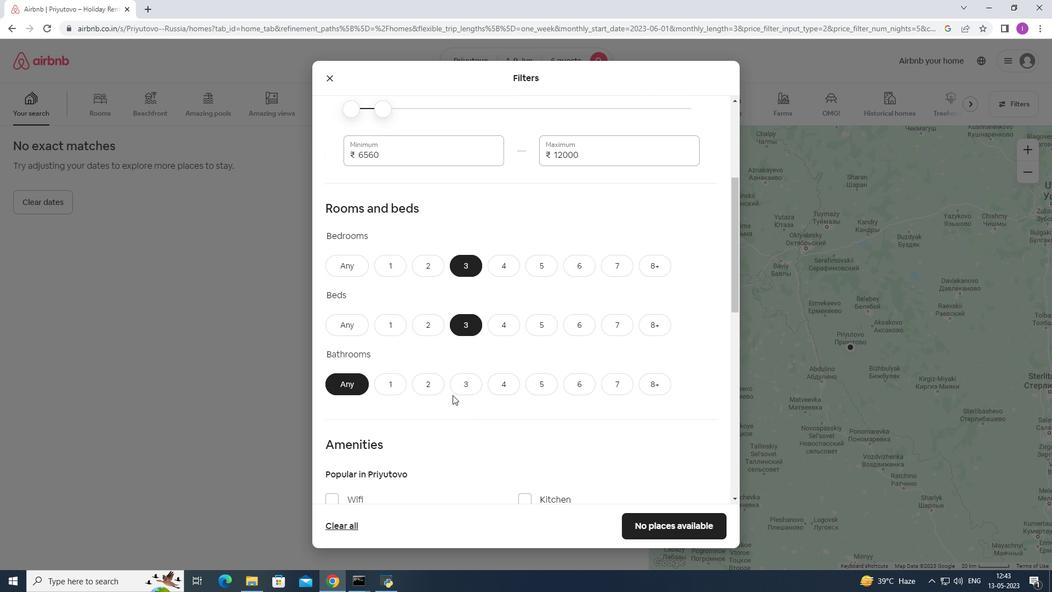 
Action: Mouse pressed left at (458, 382)
Screenshot: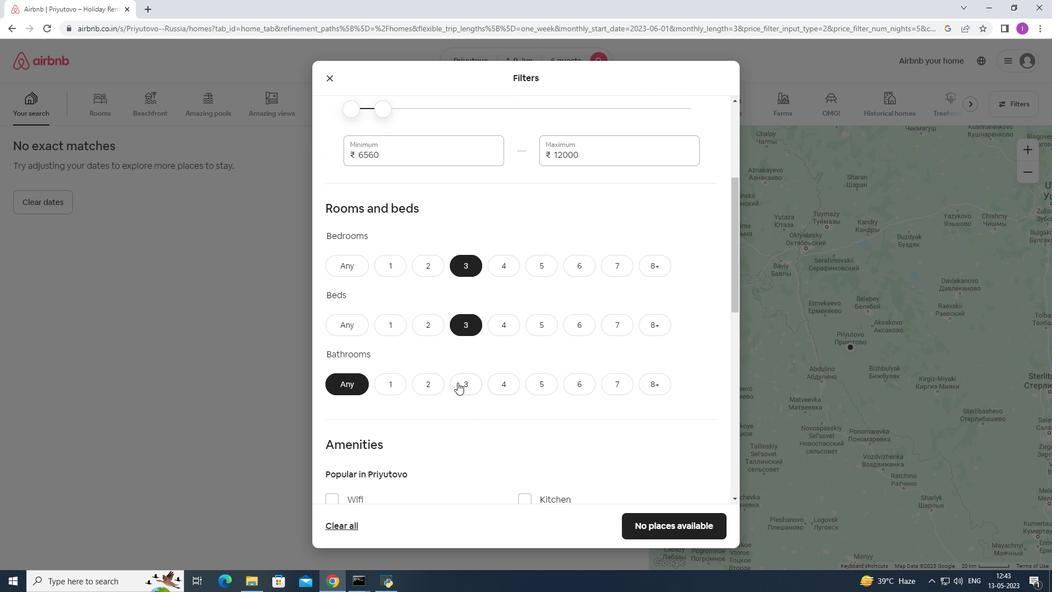 
Action: Mouse moved to (459, 382)
Screenshot: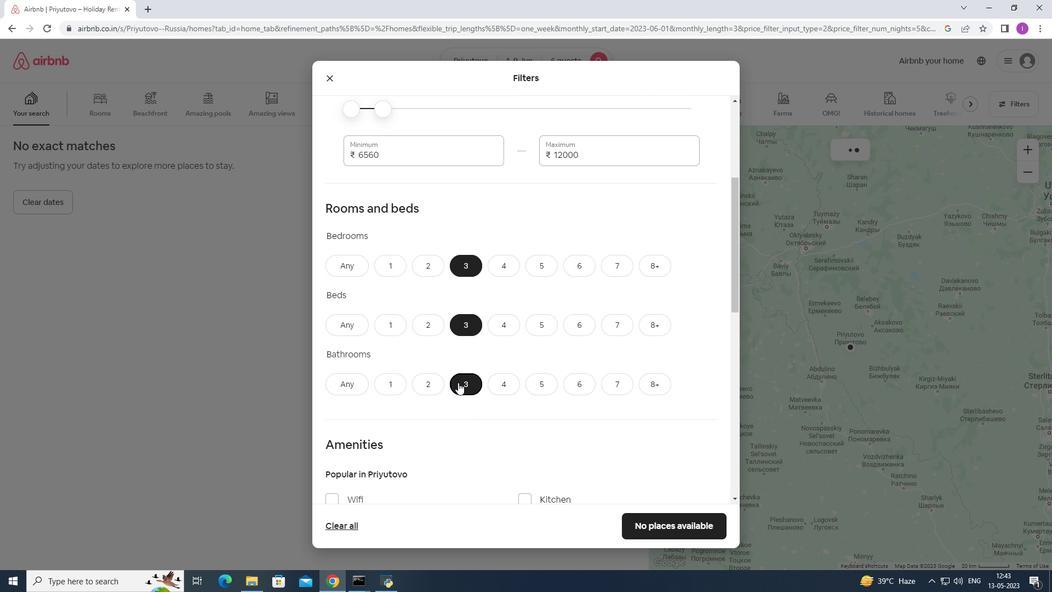
Action: Mouse scrolled (459, 382) with delta (0, 0)
Screenshot: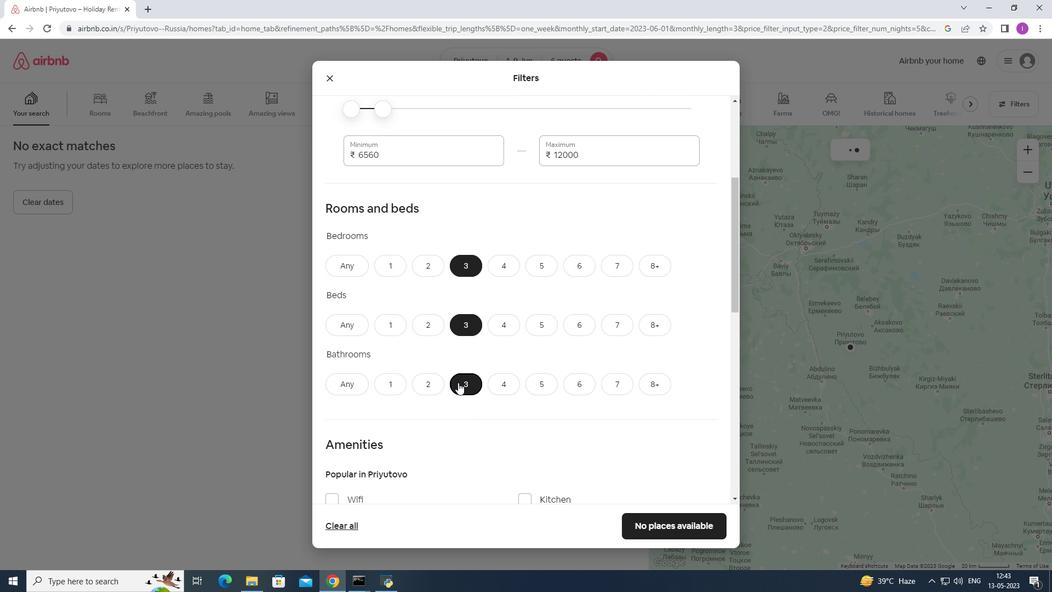 
Action: Mouse scrolled (459, 382) with delta (0, 0)
Screenshot: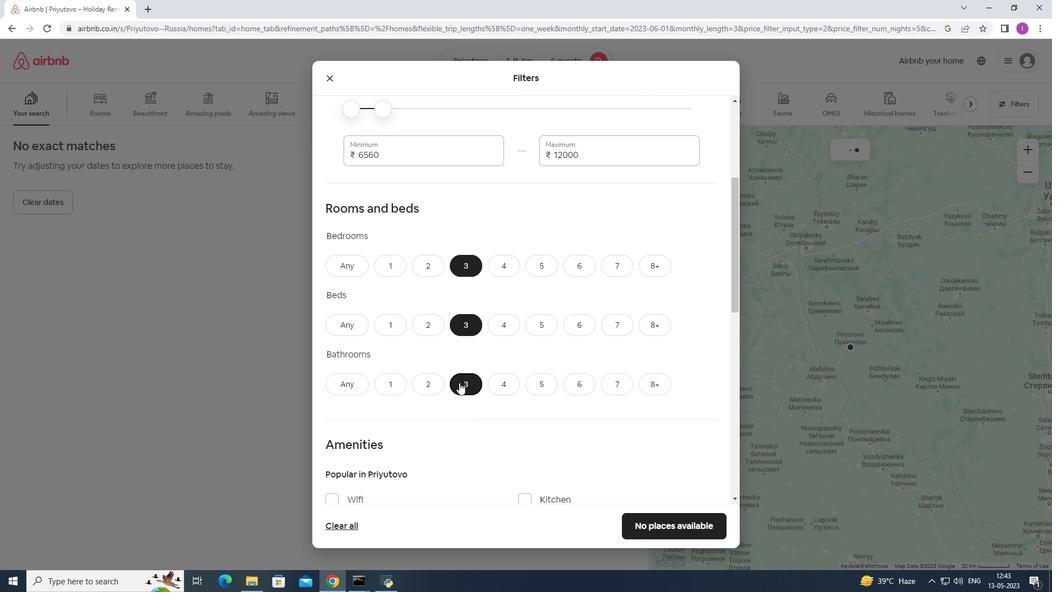 
Action: Mouse moved to (470, 383)
Screenshot: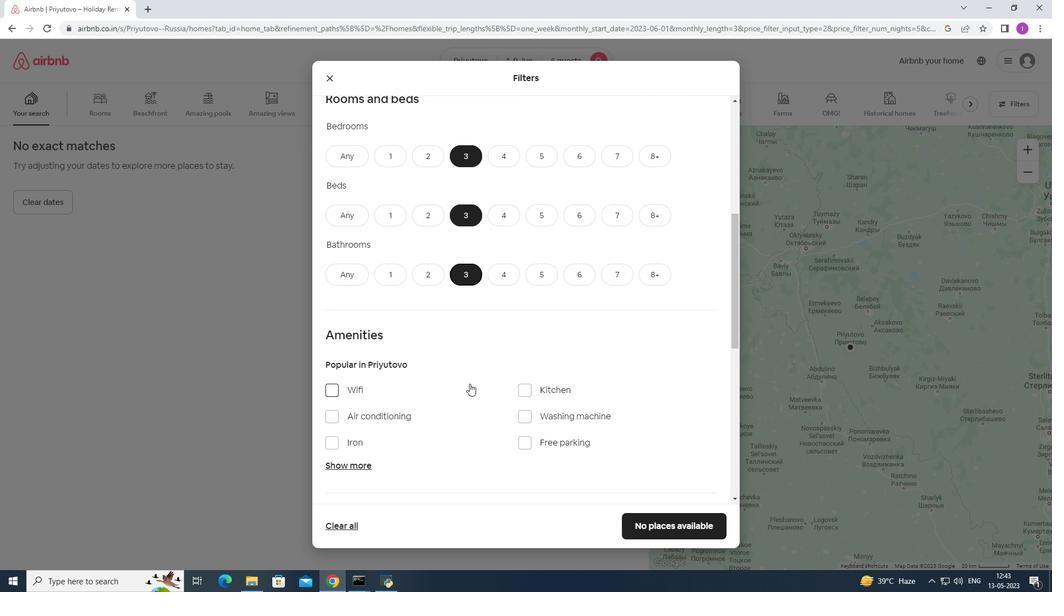 
Action: Mouse scrolled (470, 383) with delta (0, 0)
Screenshot: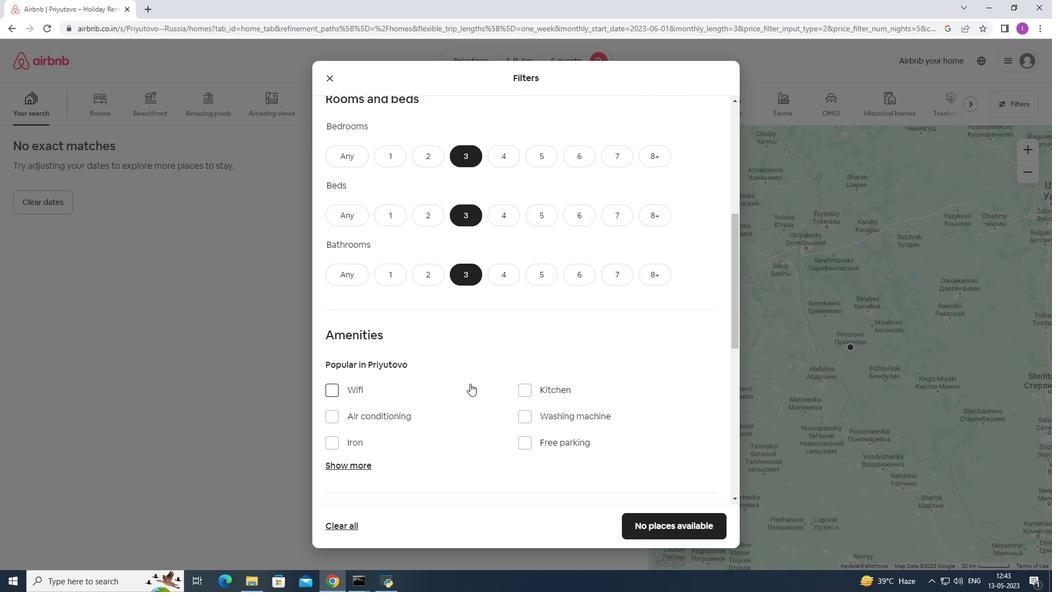 
Action: Mouse scrolled (470, 383) with delta (0, 0)
Screenshot: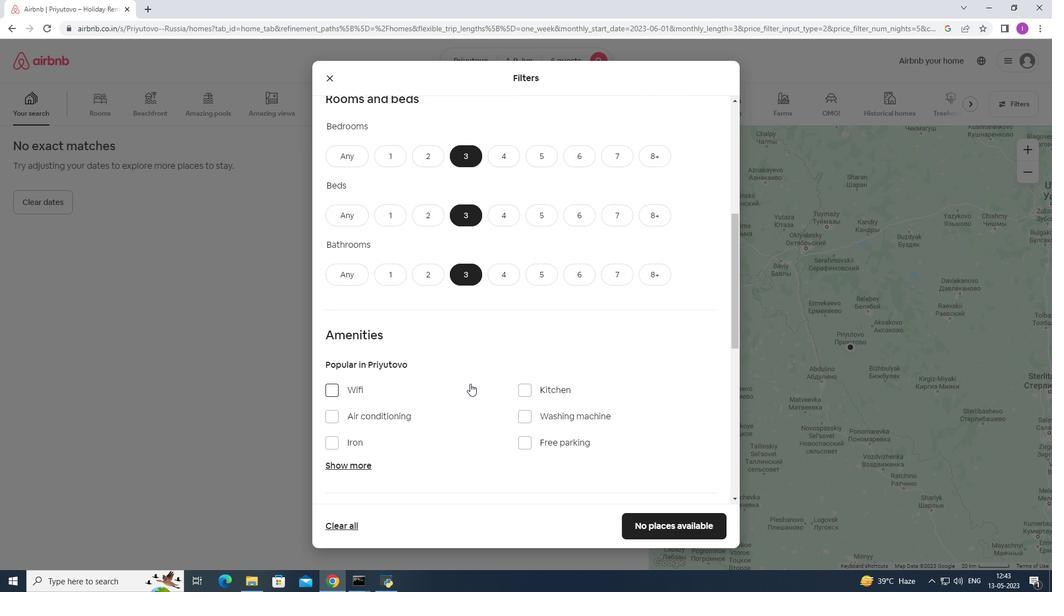 
Action: Mouse moved to (474, 377)
Screenshot: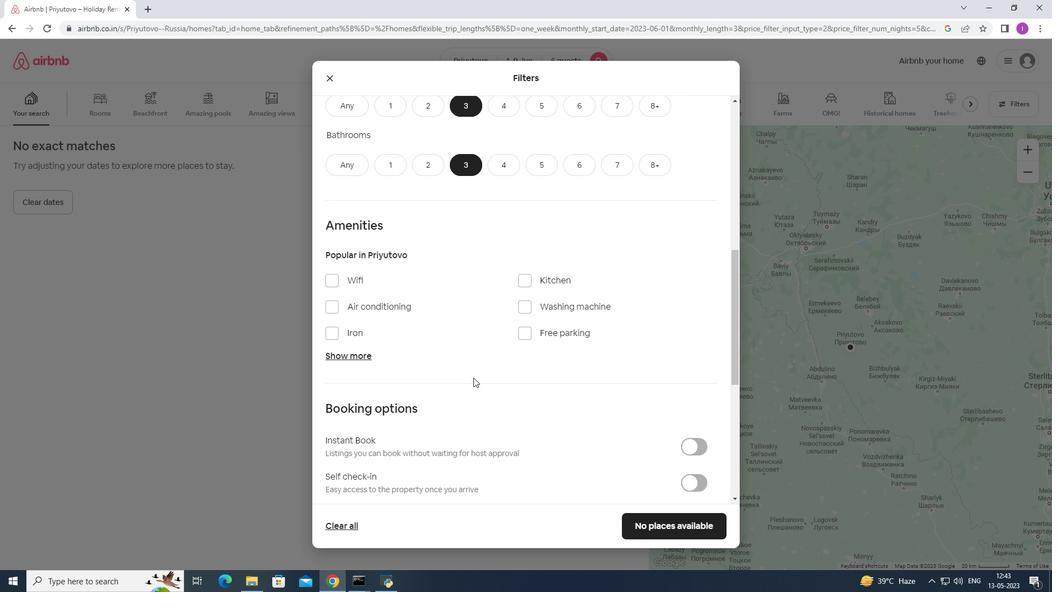 
Action: Mouse scrolled (474, 376) with delta (0, 0)
Screenshot: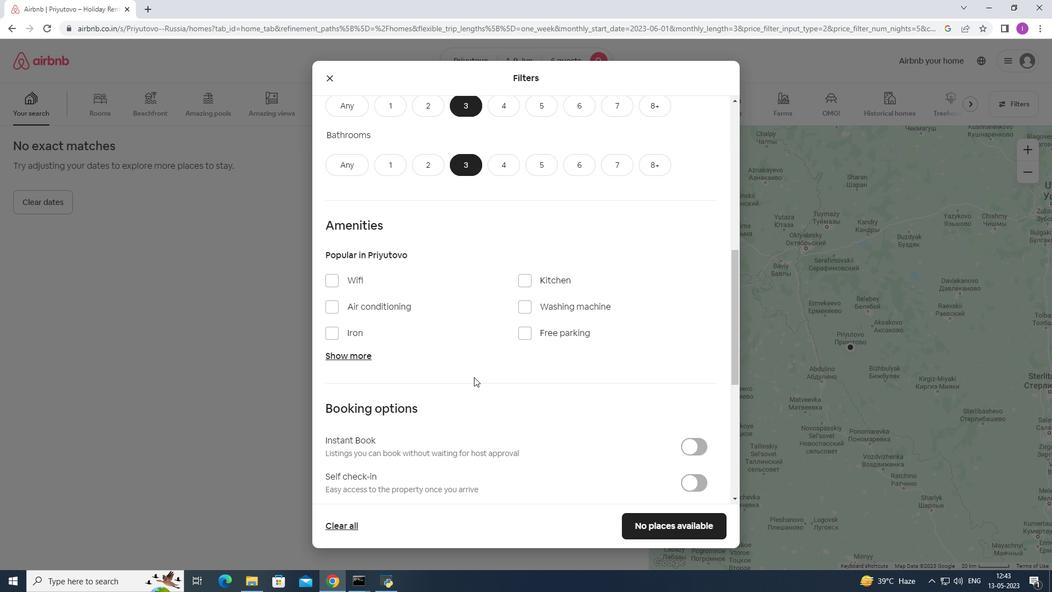 
Action: Mouse moved to (551, 362)
Screenshot: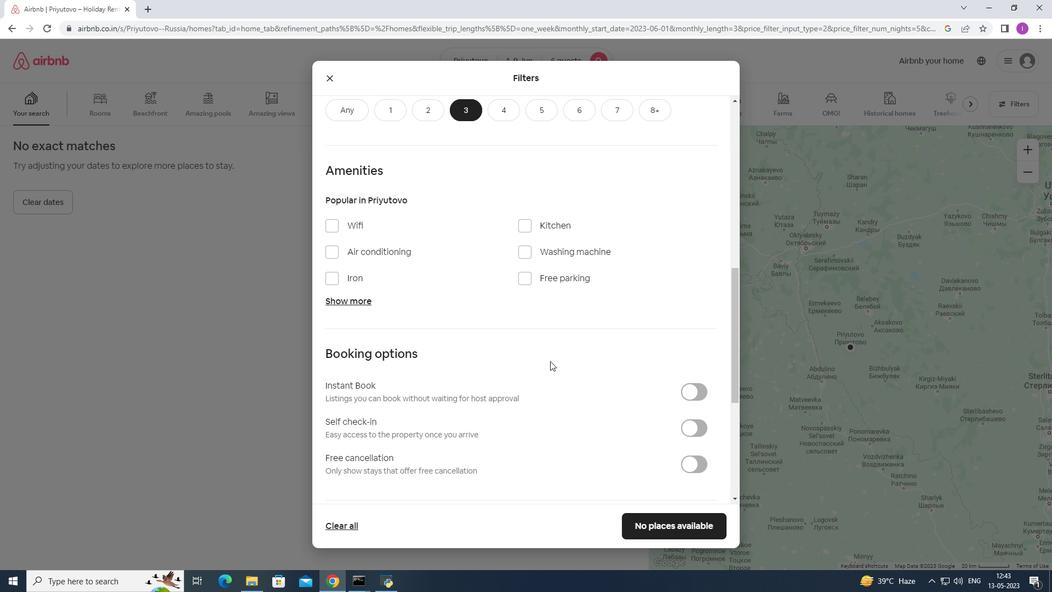 
Action: Mouse scrolled (551, 361) with delta (0, 0)
Screenshot: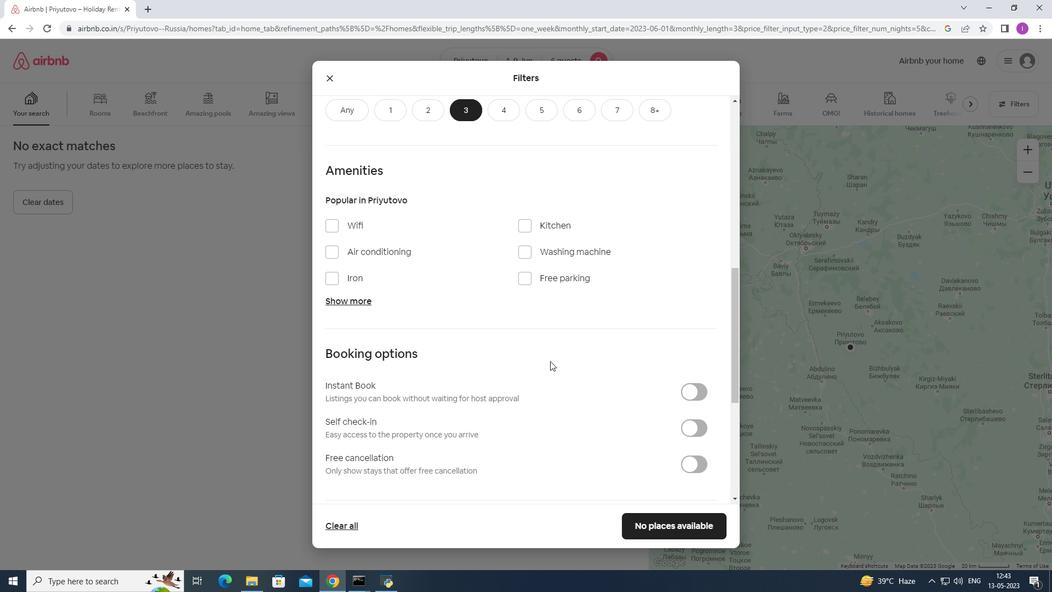 
Action: Mouse moved to (551, 363)
Screenshot: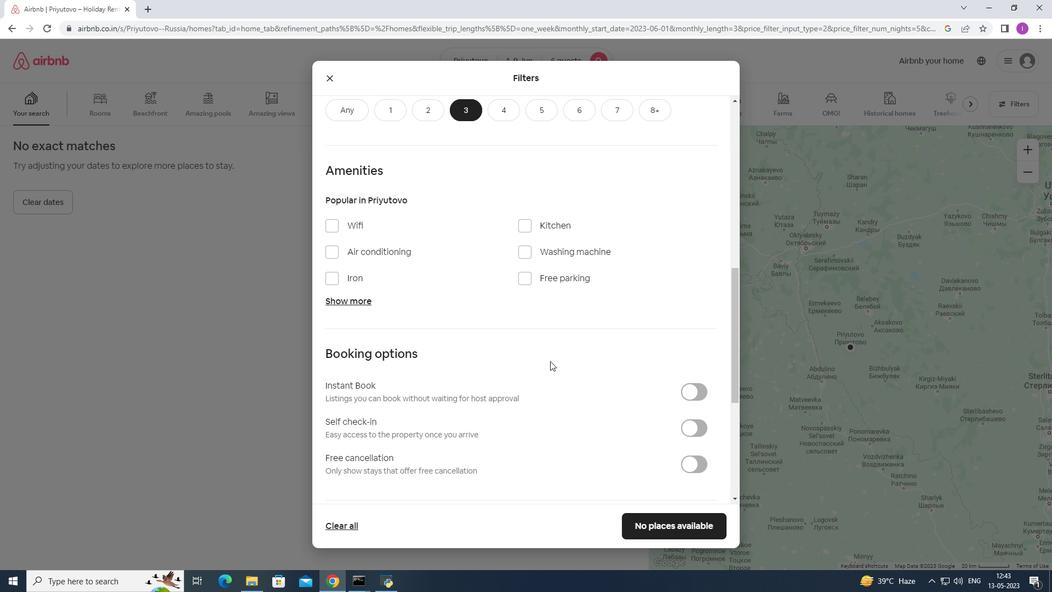 
Action: Mouse scrolled (551, 362) with delta (0, 0)
Screenshot: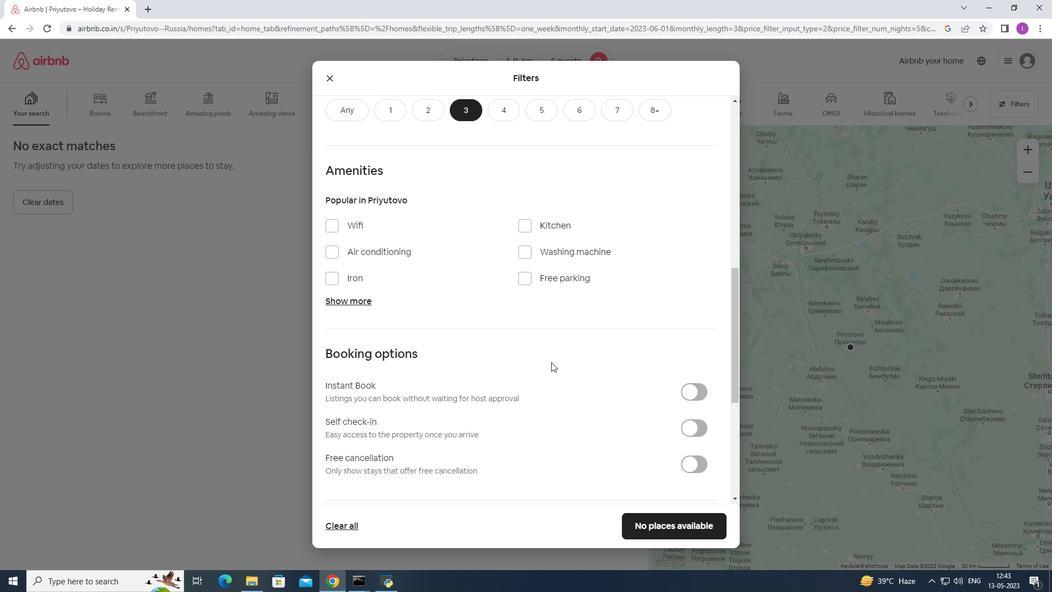 
Action: Mouse moved to (706, 318)
Screenshot: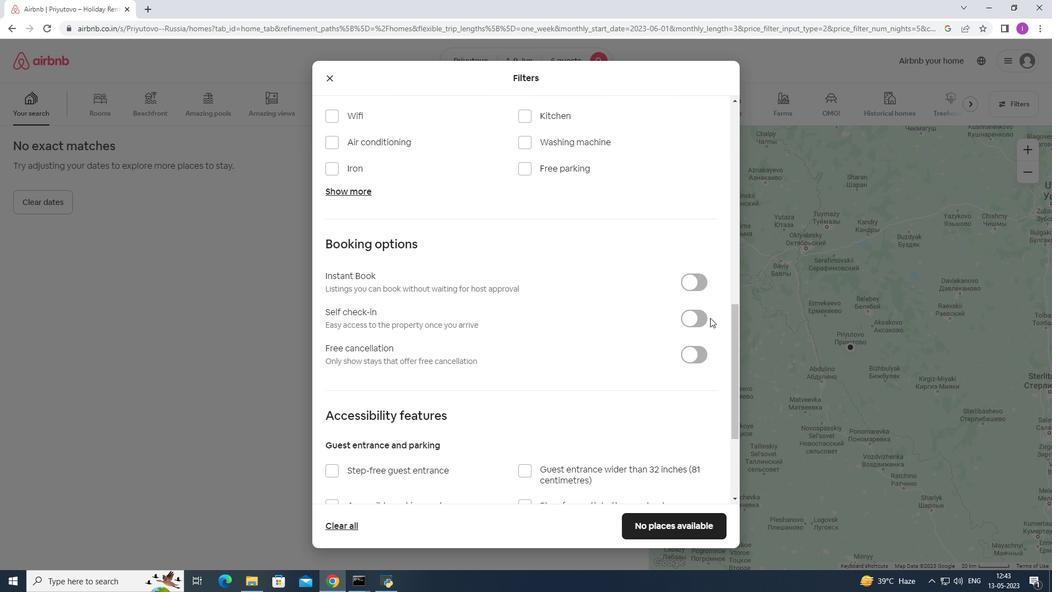 
Action: Mouse pressed left at (706, 318)
Screenshot: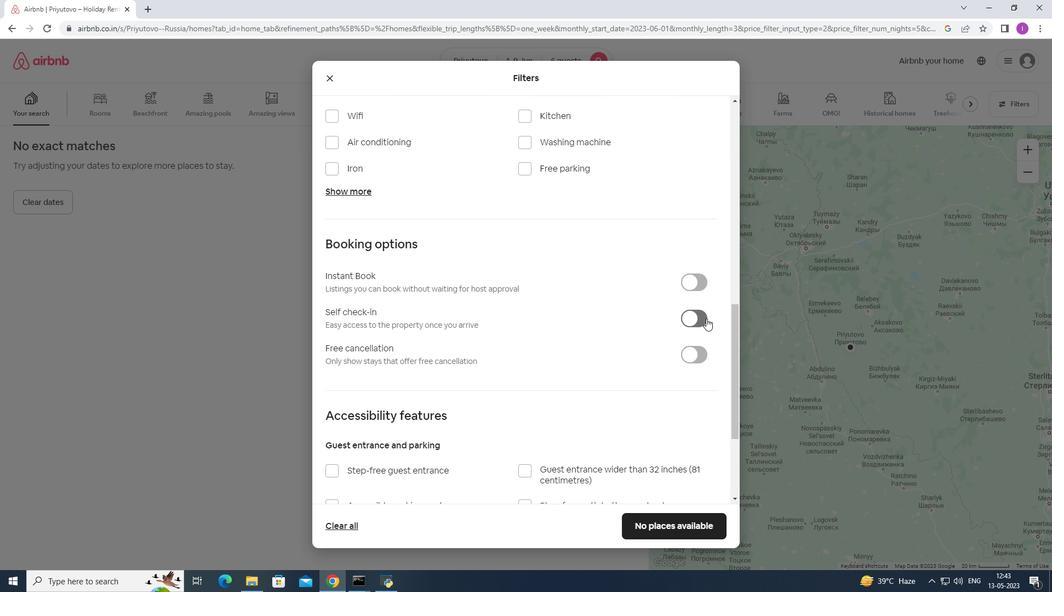 
Action: Mouse moved to (549, 393)
Screenshot: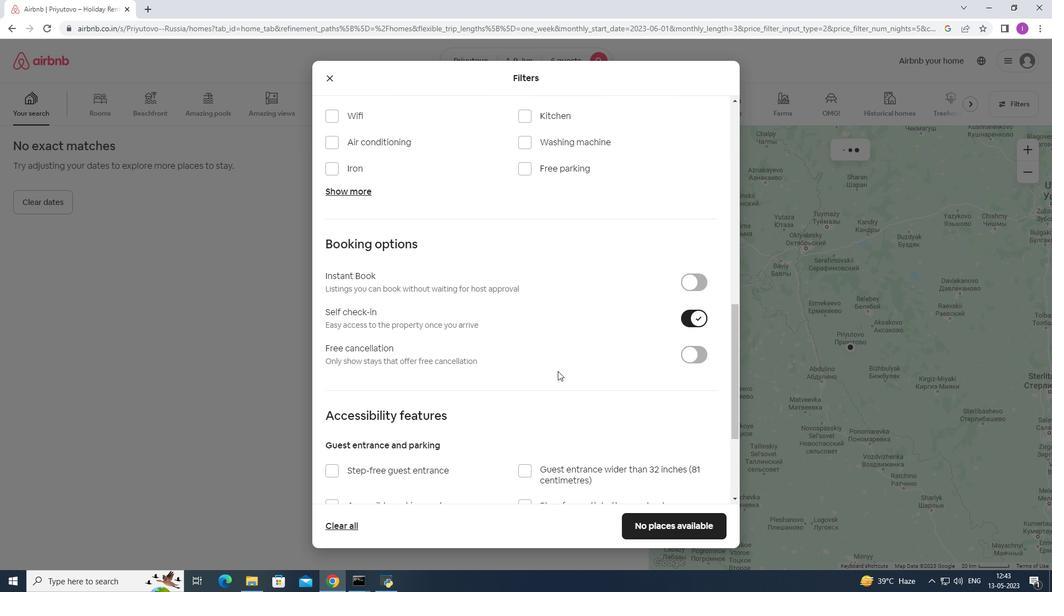 
Action: Mouse scrolled (549, 393) with delta (0, 0)
Screenshot: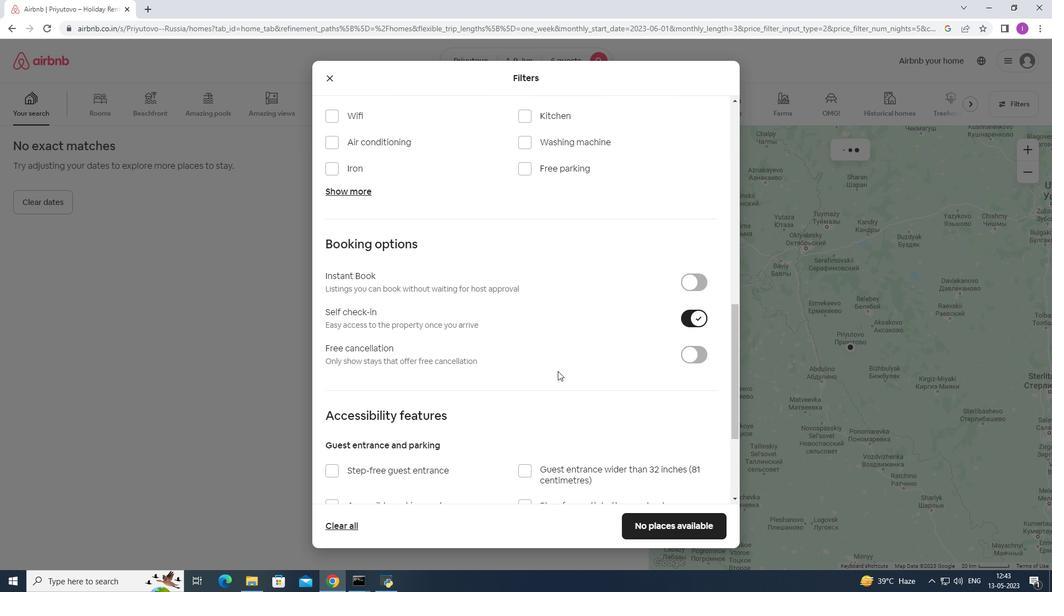 
Action: Mouse moved to (545, 399)
Screenshot: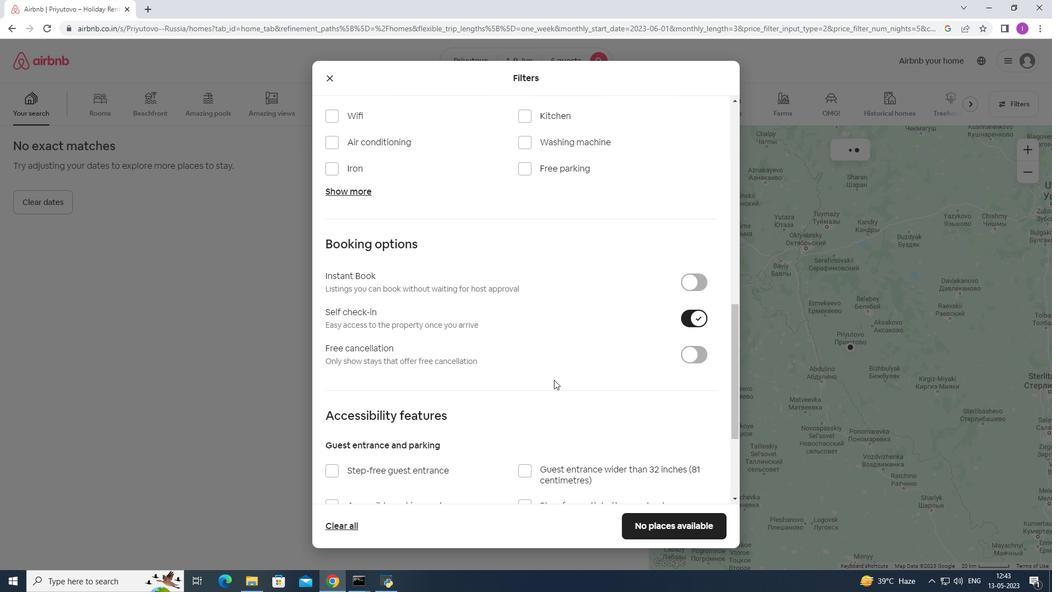 
Action: Mouse scrolled (545, 398) with delta (0, 0)
Screenshot: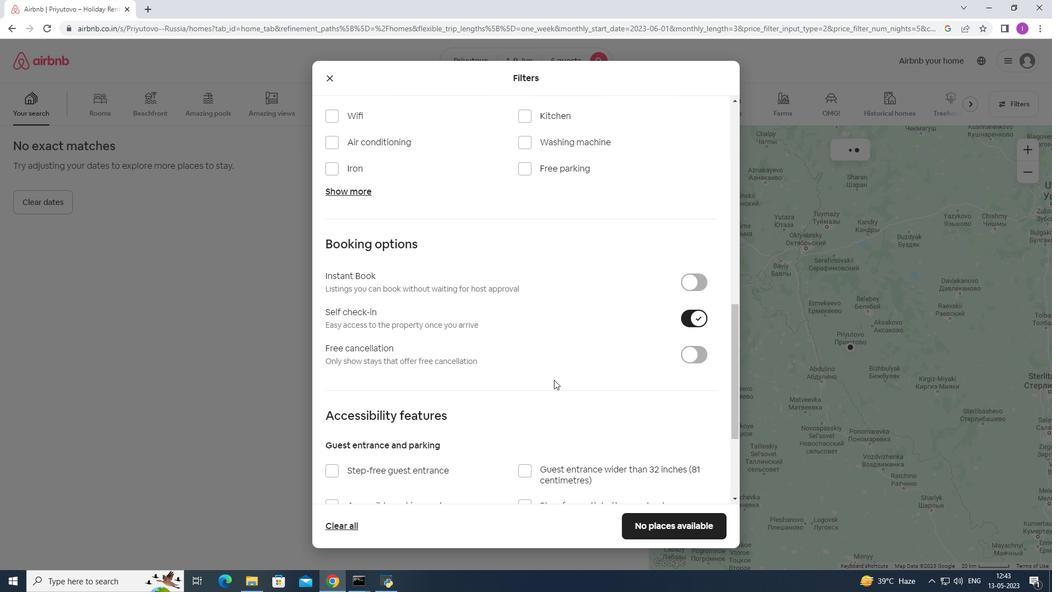 
Action: Mouse moved to (544, 401)
Screenshot: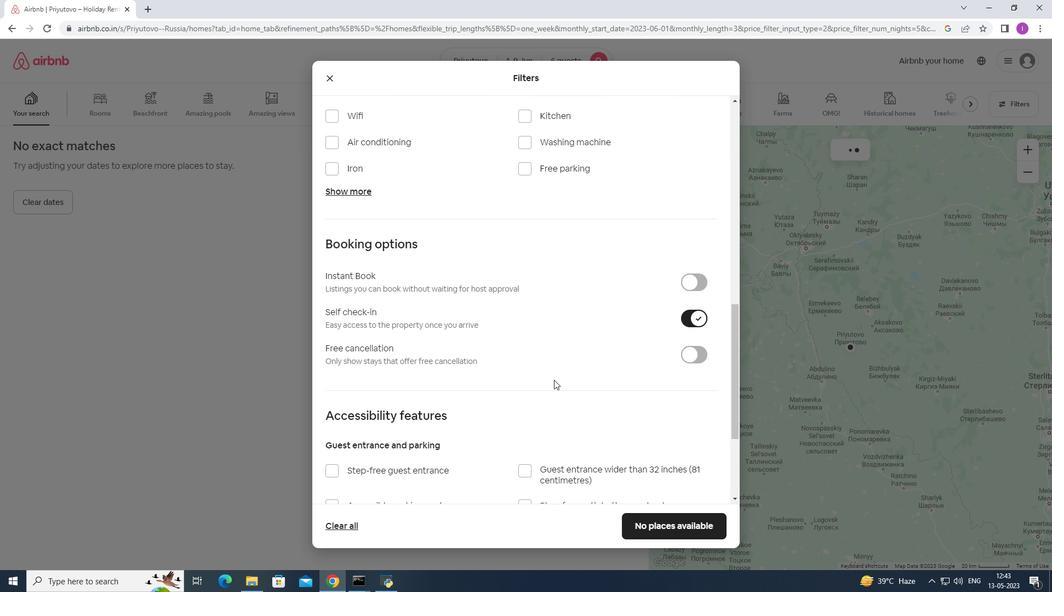 
Action: Mouse scrolled (544, 401) with delta (0, 0)
Screenshot: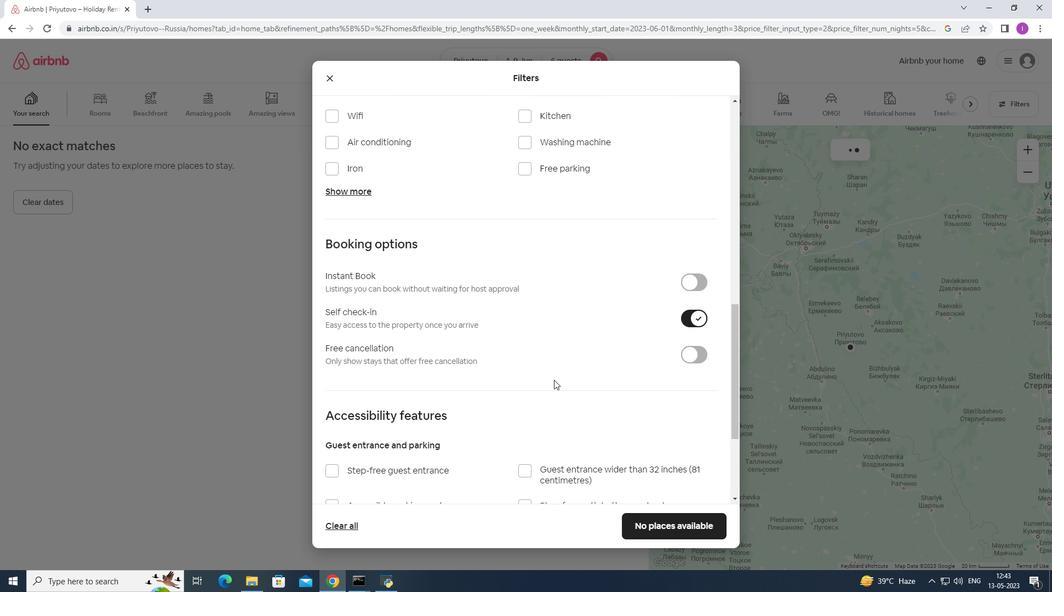 
Action: Mouse moved to (543, 401)
Screenshot: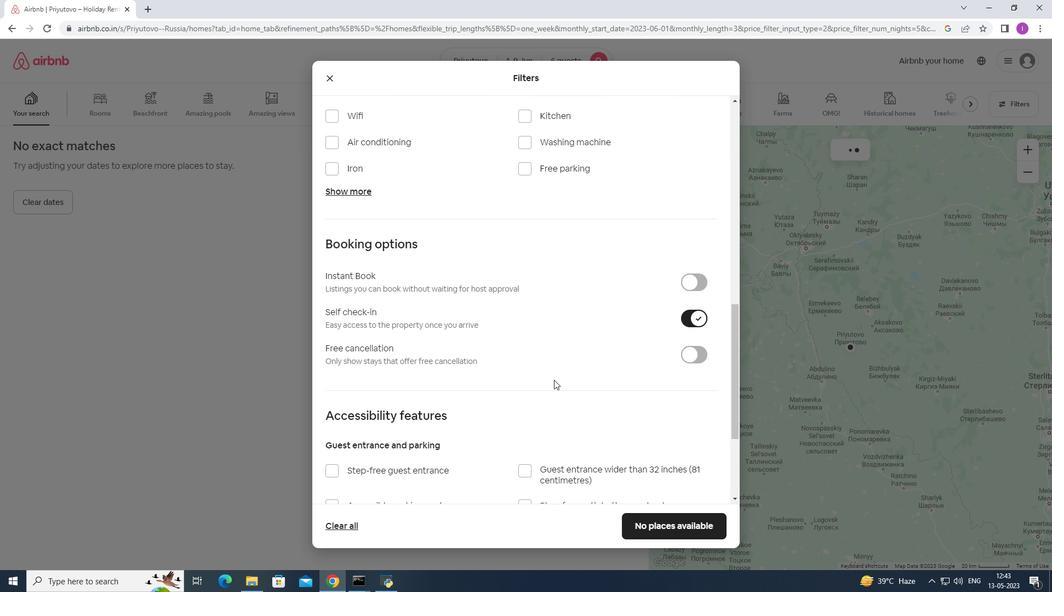 
Action: Mouse scrolled (543, 401) with delta (0, 0)
Screenshot: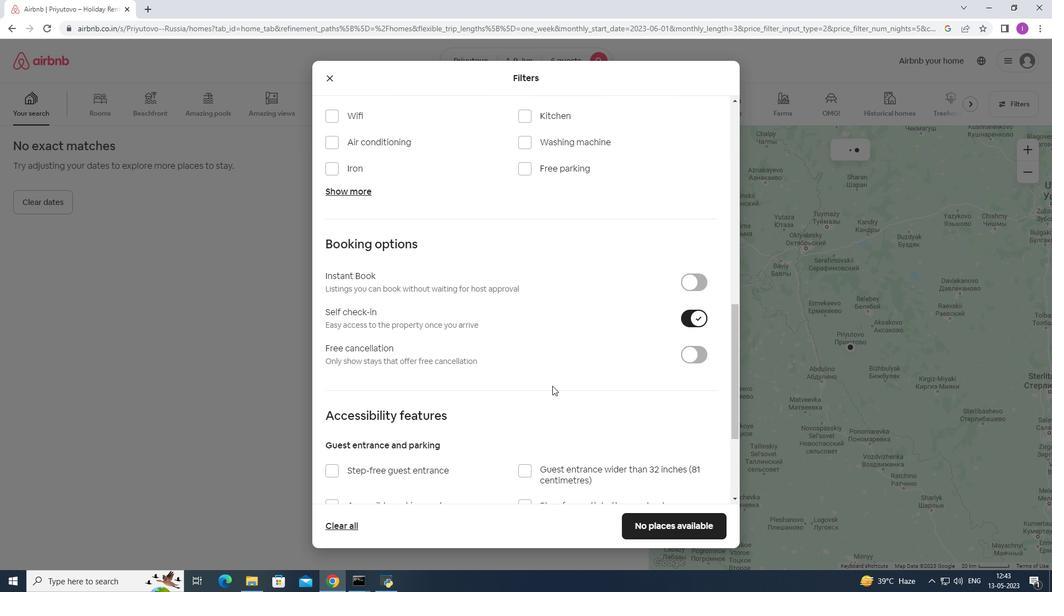 
Action: Mouse moved to (543, 403)
Screenshot: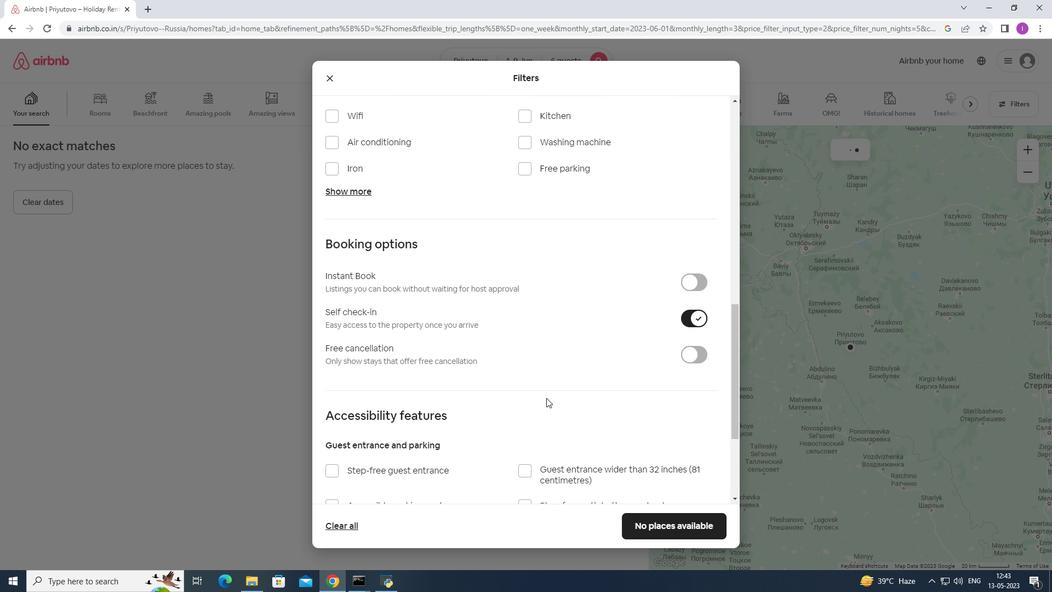 
Action: Mouse scrolled (543, 402) with delta (0, 0)
Screenshot: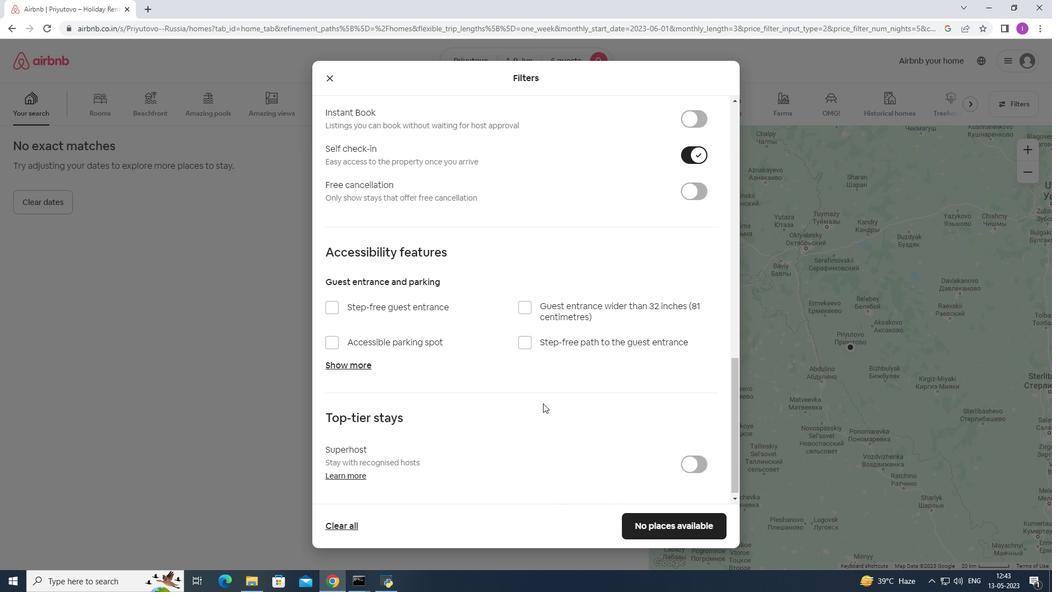 
Action: Mouse scrolled (543, 402) with delta (0, 0)
Screenshot: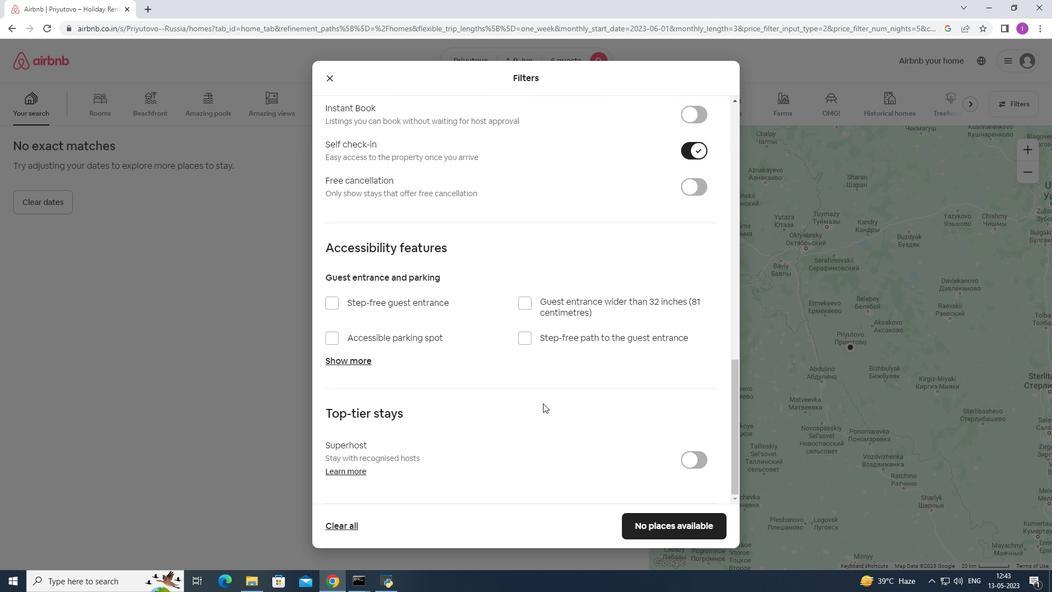 
Action: Mouse scrolled (543, 402) with delta (0, 0)
Screenshot: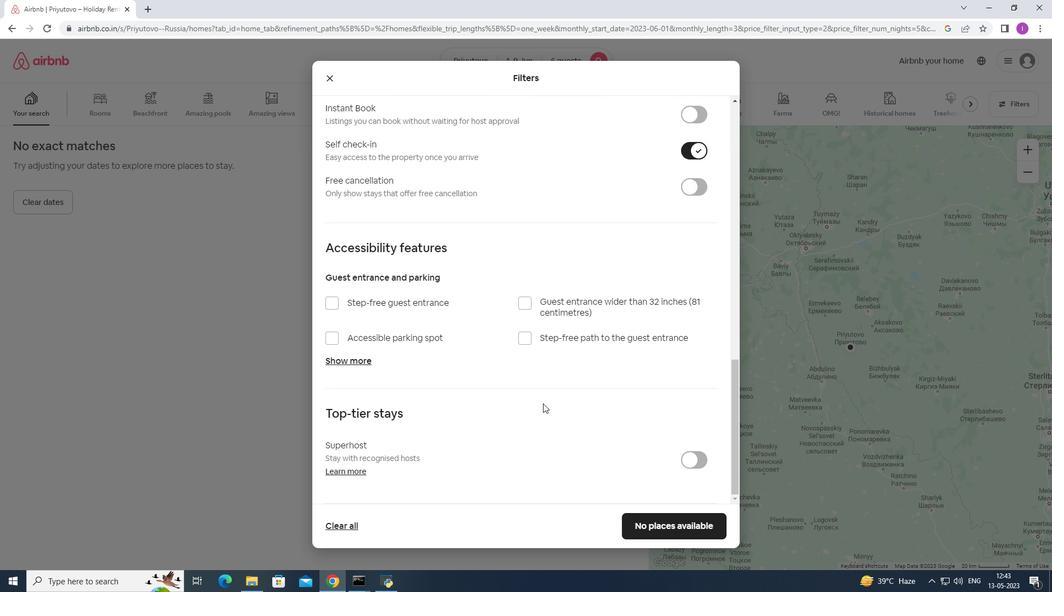 
Action: Mouse scrolled (543, 402) with delta (0, 0)
Screenshot: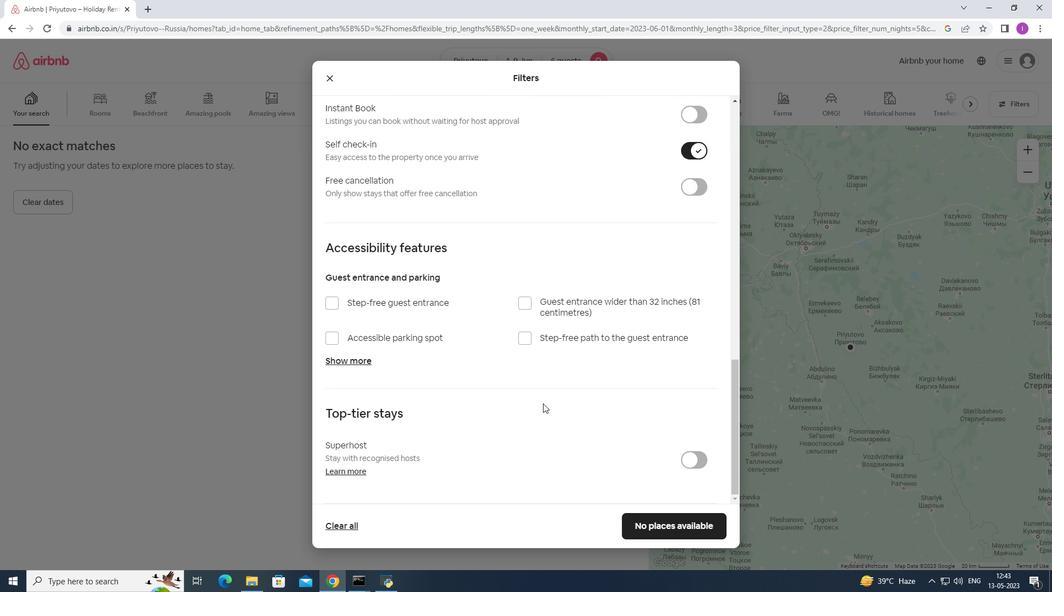 
Action: Mouse scrolled (543, 402) with delta (0, 0)
Screenshot: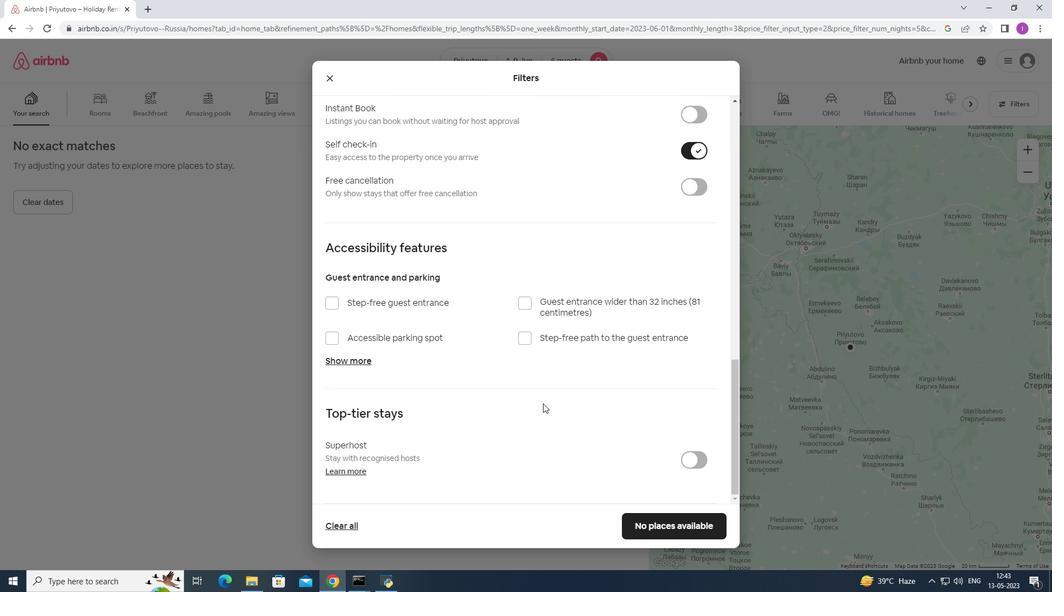 
Action: Mouse moved to (516, 418)
Screenshot: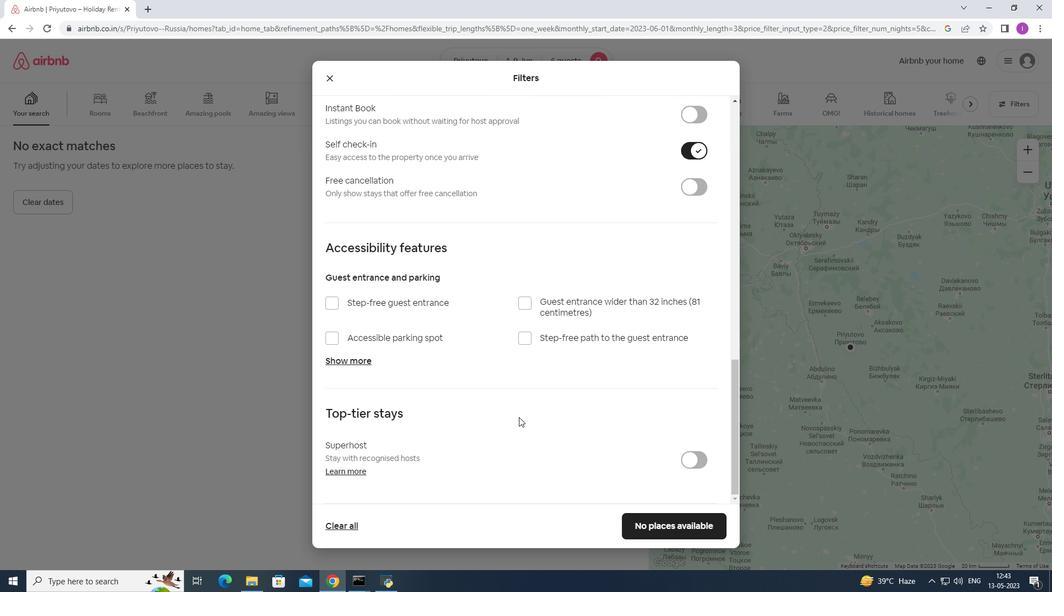
Action: Mouse scrolled (516, 417) with delta (0, 0)
Screenshot: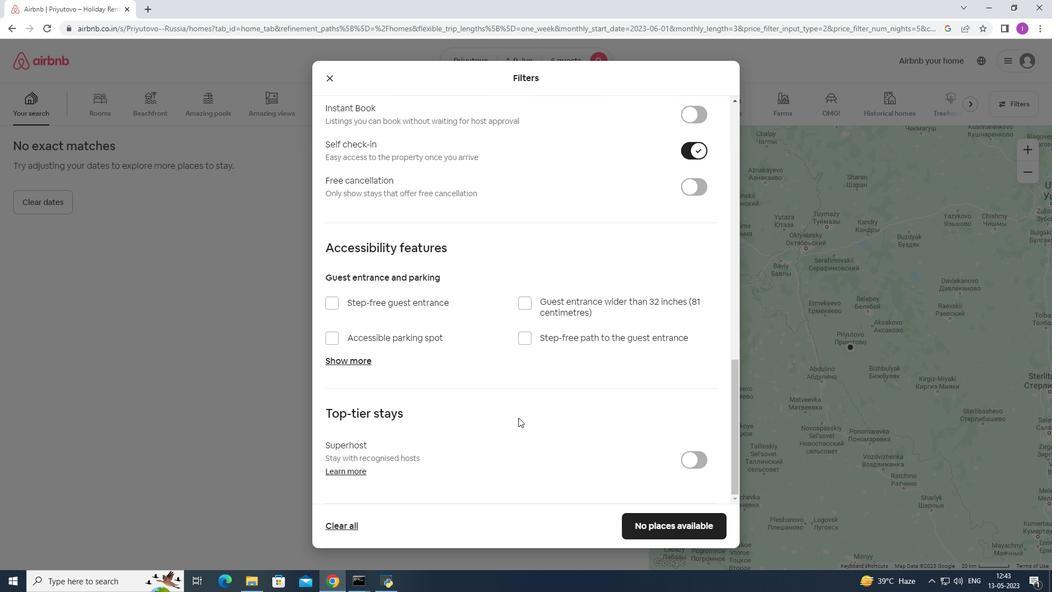 
Action: Mouse moved to (516, 418)
Screenshot: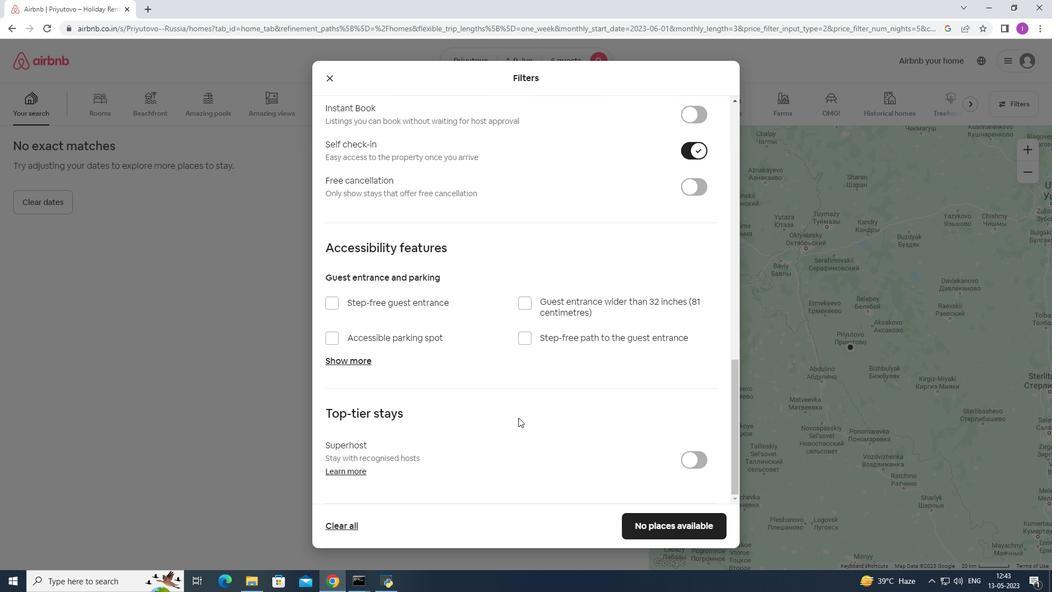 
Action: Mouse scrolled (516, 418) with delta (0, 0)
Screenshot: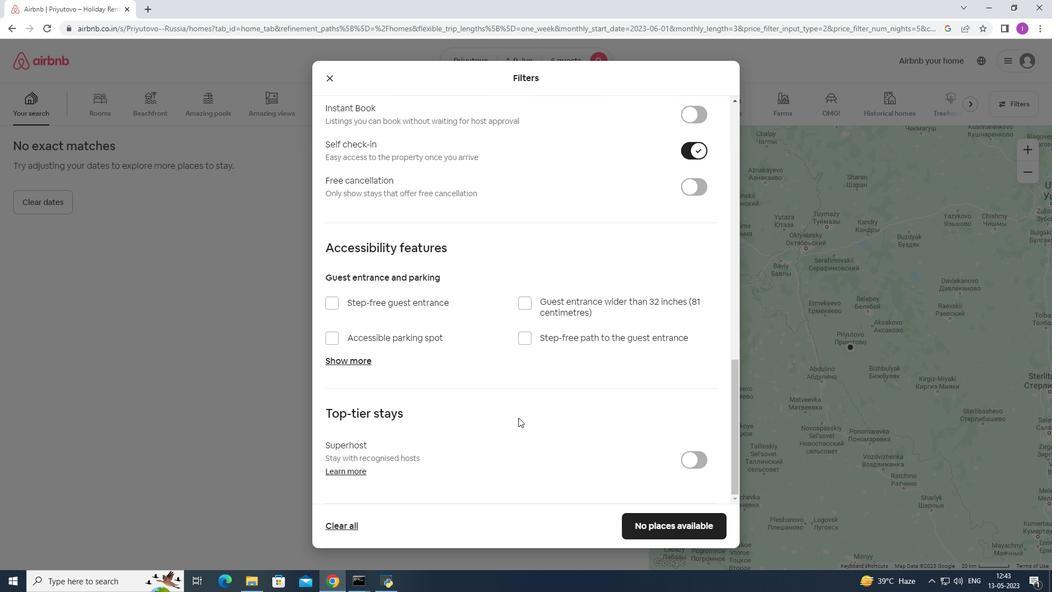 
Action: Mouse scrolled (516, 418) with delta (0, 0)
Screenshot: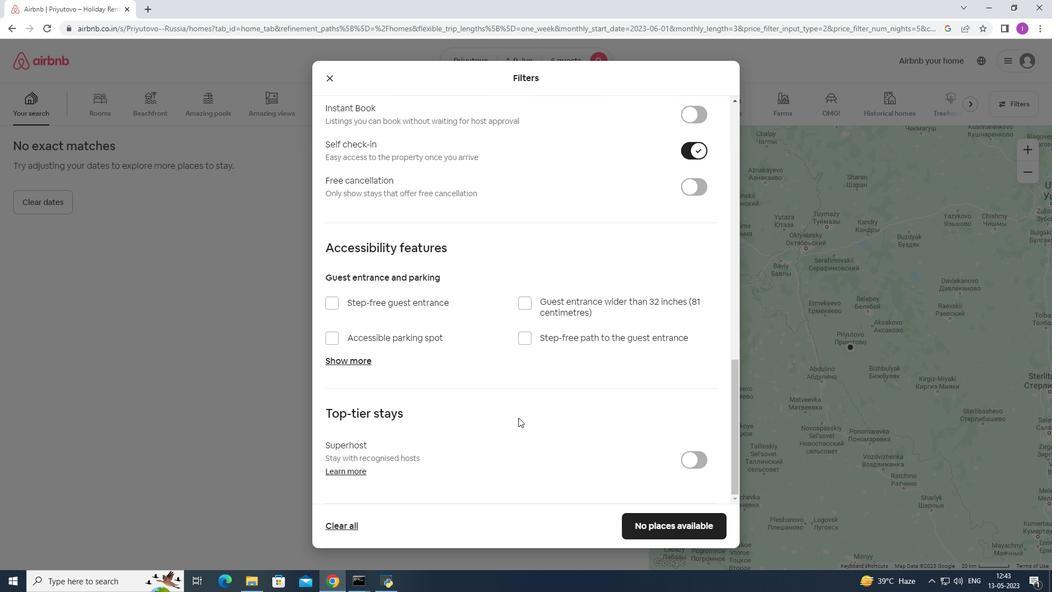 
Action: Mouse scrolled (516, 418) with delta (0, 0)
Screenshot: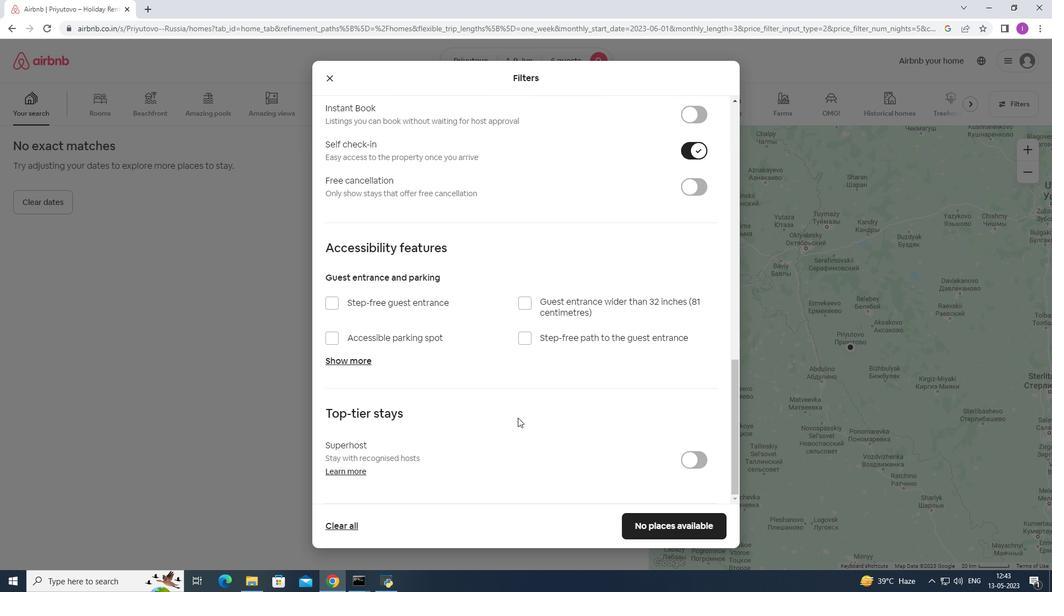 
Action: Mouse scrolled (516, 418) with delta (0, 0)
Screenshot: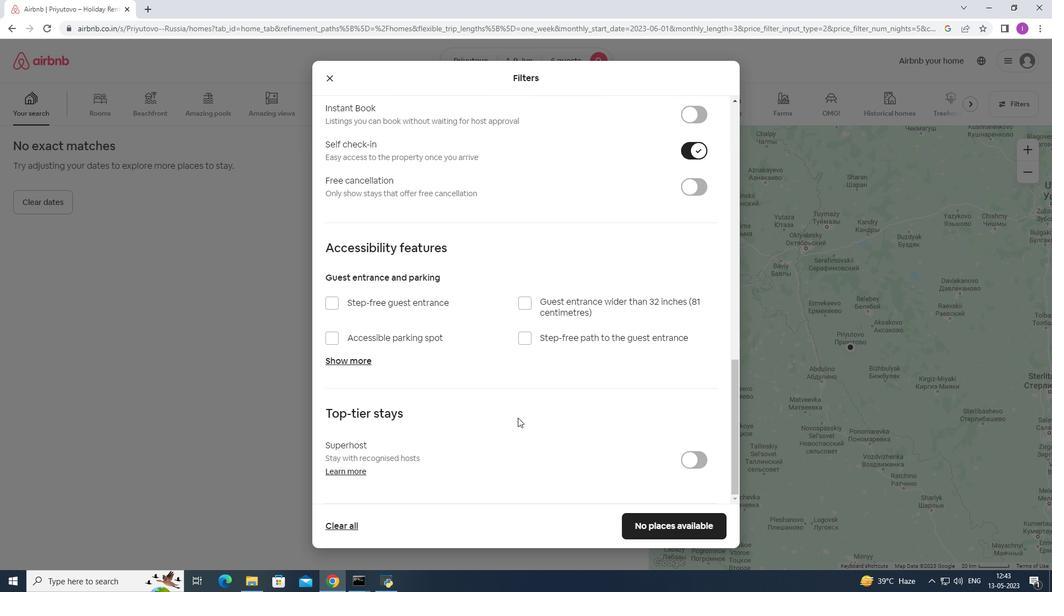 
Action: Mouse moved to (627, 522)
Screenshot: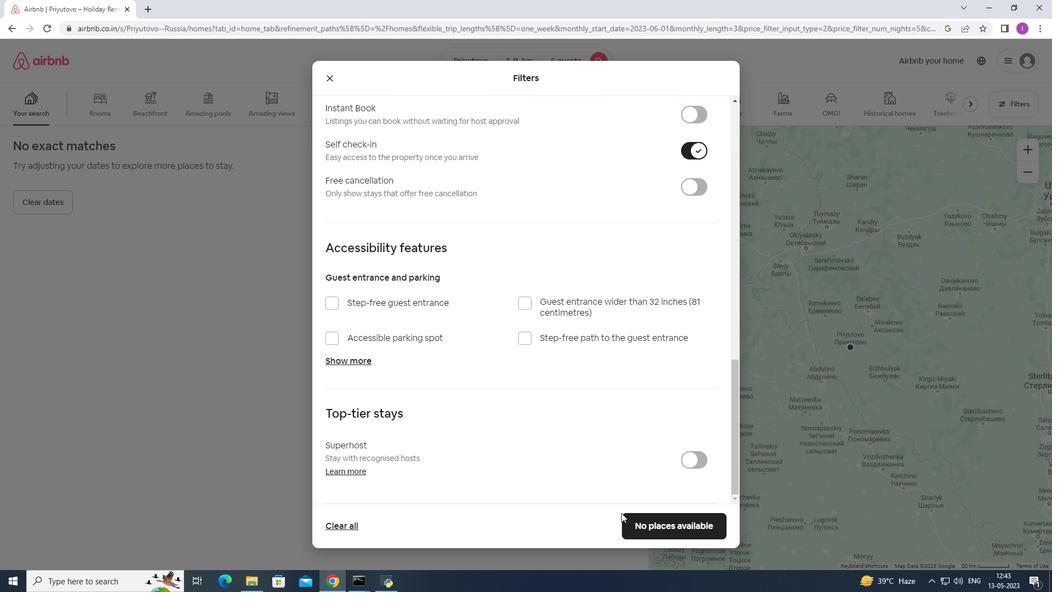 
Action: Mouse pressed left at (627, 522)
Screenshot: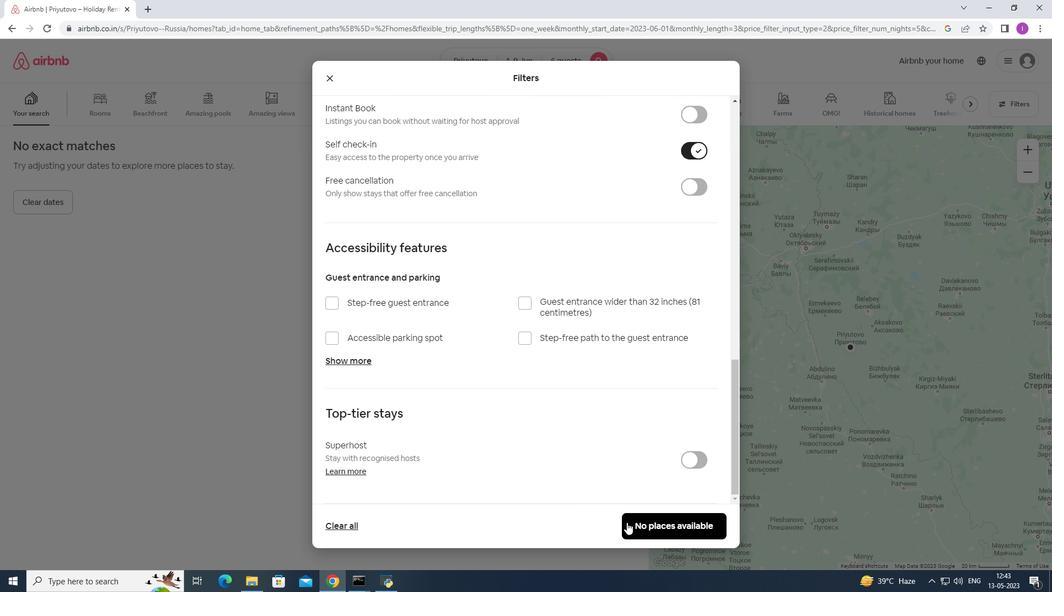 
Action: Mouse moved to (632, 508)
Screenshot: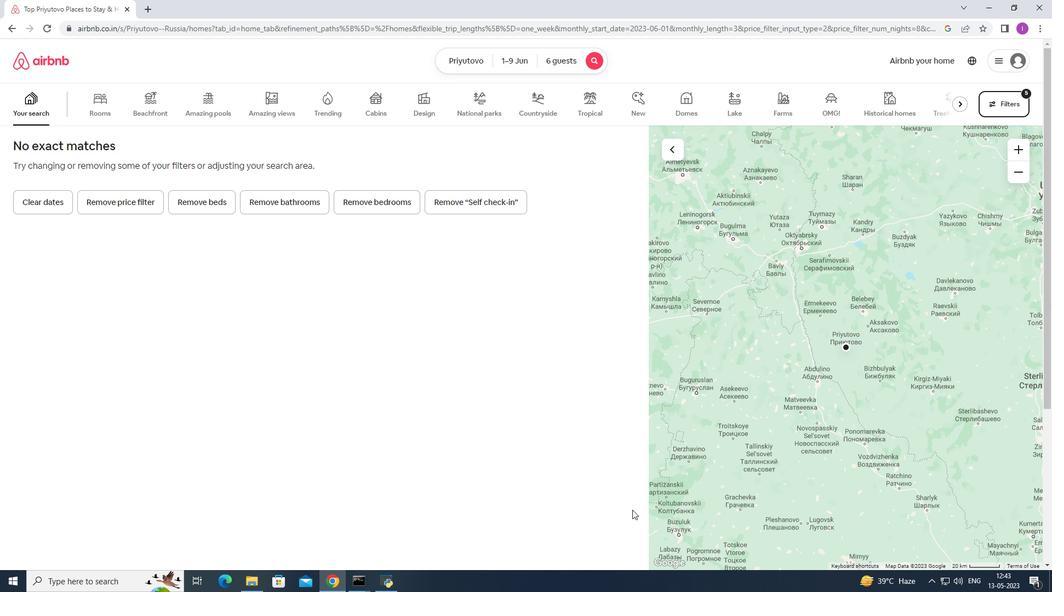 
